 Task: Create new Company, with domain: 'nbcnewyork.com' and type: 'Reseller'. Add new contact for this company, with mail Id: 'Harsh.Thomas@nbcnewyork.com', First Name: Harsh, Last name:  Thomas, Job Title: 'IT Manager', Phone Number: '(801) 555-1238'. Change life cycle stage to  Lead and lead status to  Open. Logged in from softage.3@softage.net
Action: Mouse moved to (68, 66)
Screenshot: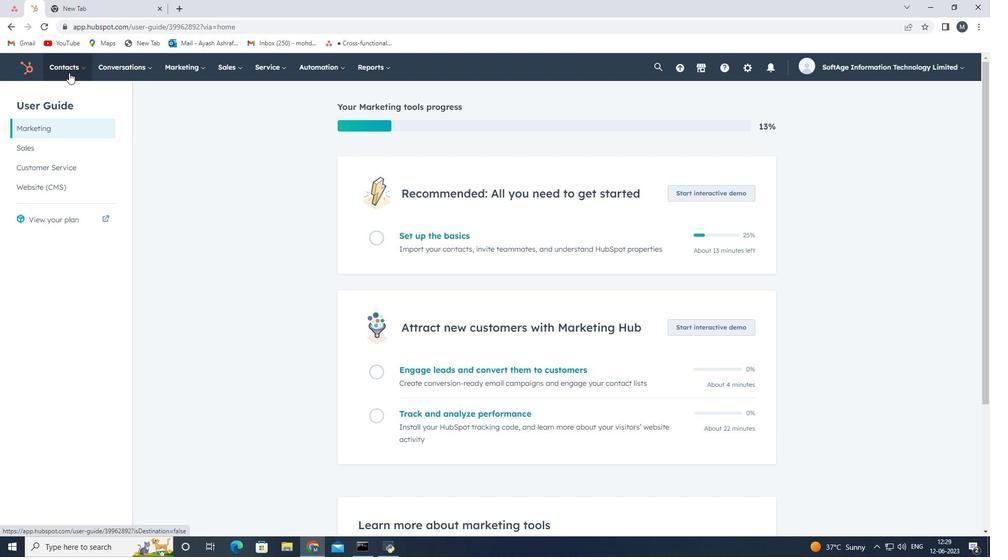 
Action: Mouse pressed left at (68, 66)
Screenshot: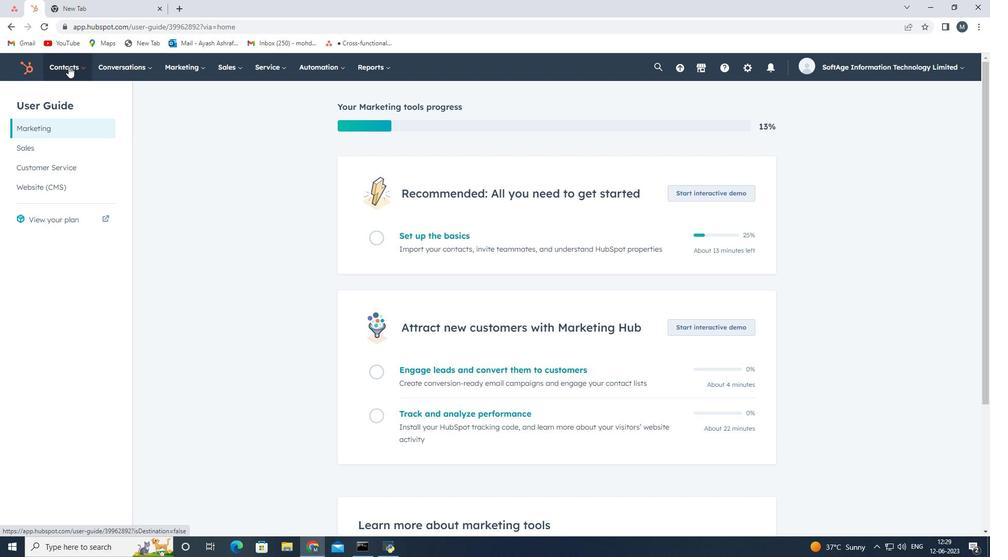 
Action: Mouse moved to (85, 111)
Screenshot: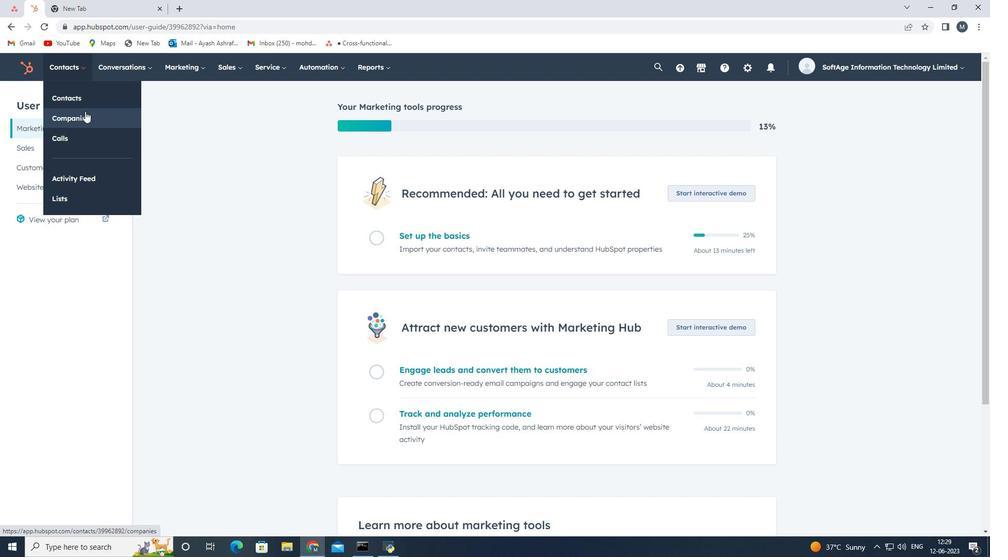 
Action: Mouse pressed left at (85, 111)
Screenshot: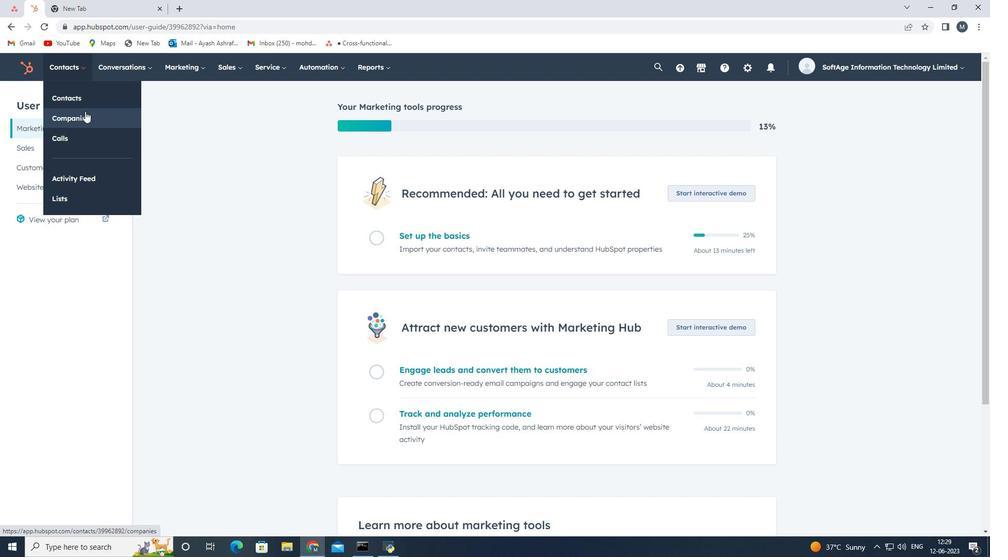 
Action: Mouse moved to (921, 100)
Screenshot: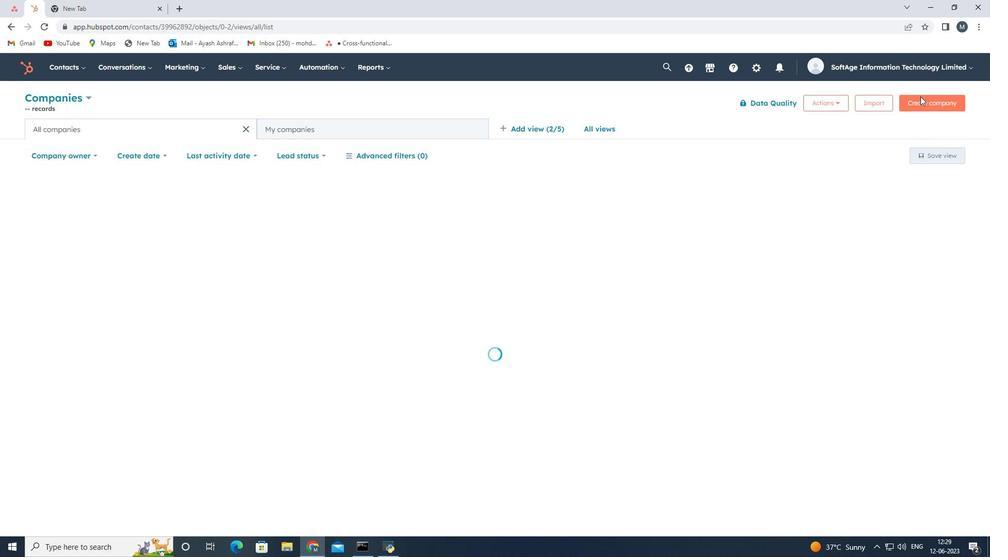 
Action: Mouse pressed left at (921, 100)
Screenshot: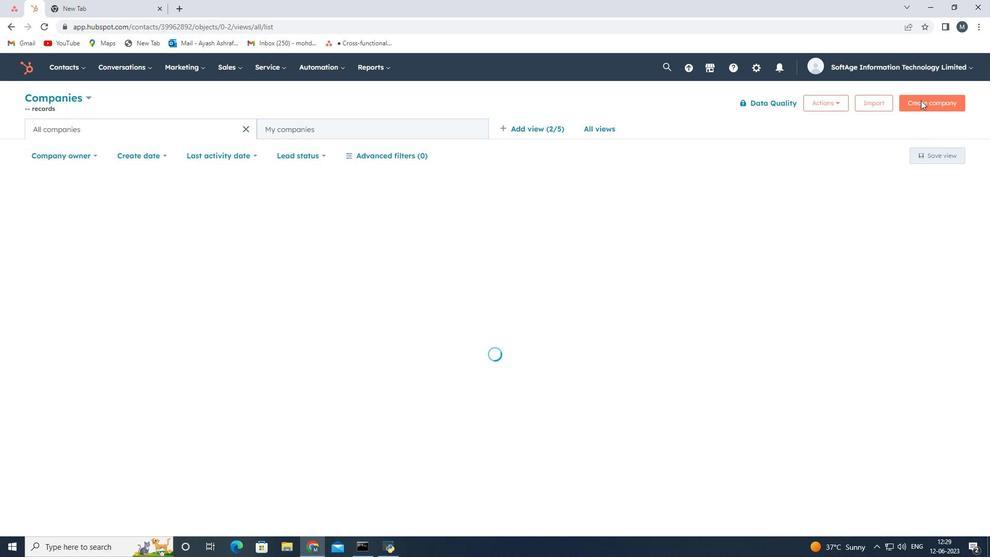 
Action: Mouse pressed left at (921, 100)
Screenshot: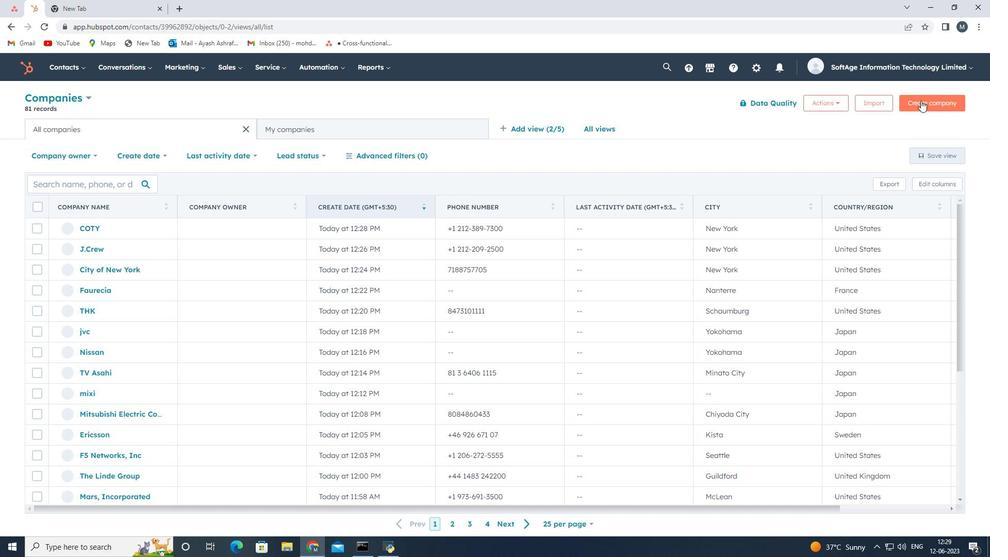 
Action: Mouse moved to (772, 151)
Screenshot: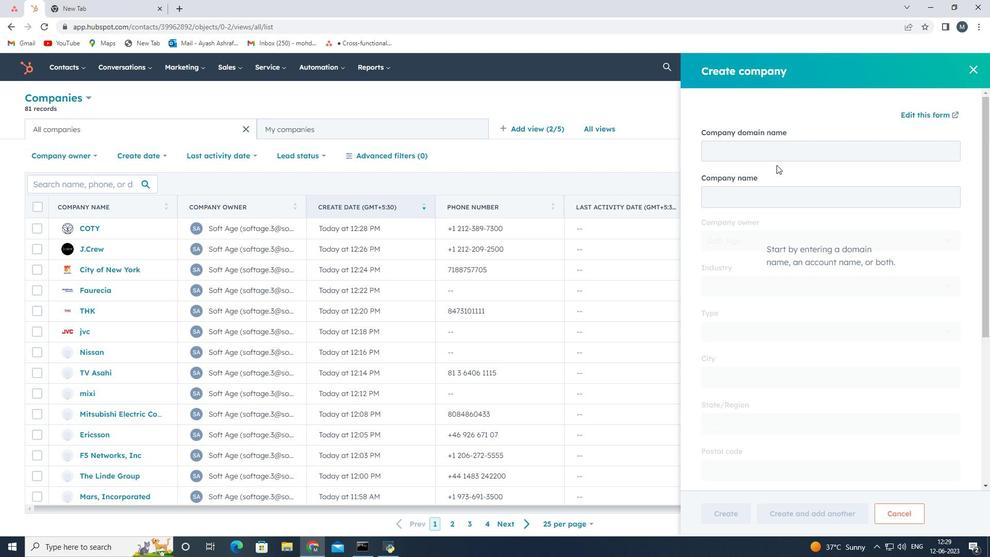 
Action: Mouse pressed left at (772, 151)
Screenshot: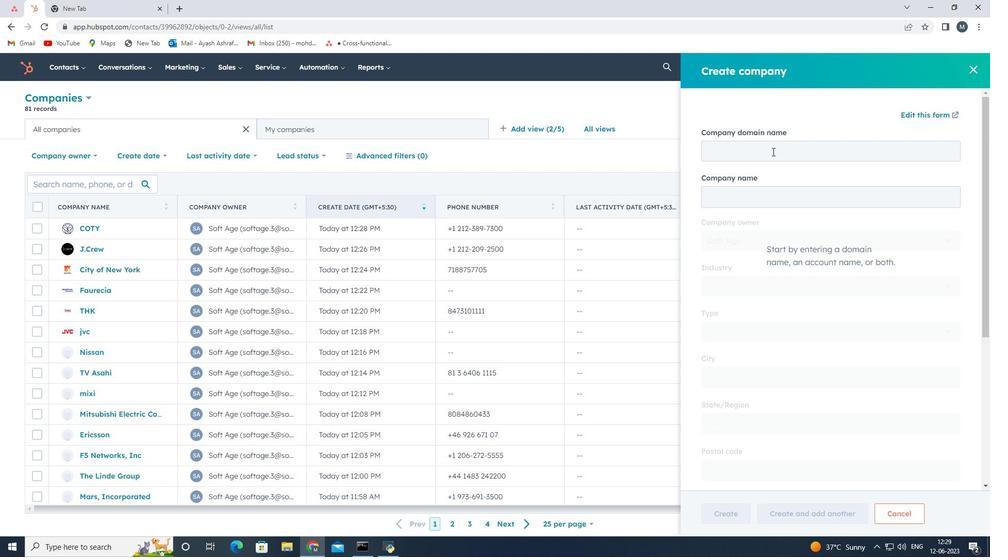 
Action: Key pressed nbcnewyork.com
Screenshot: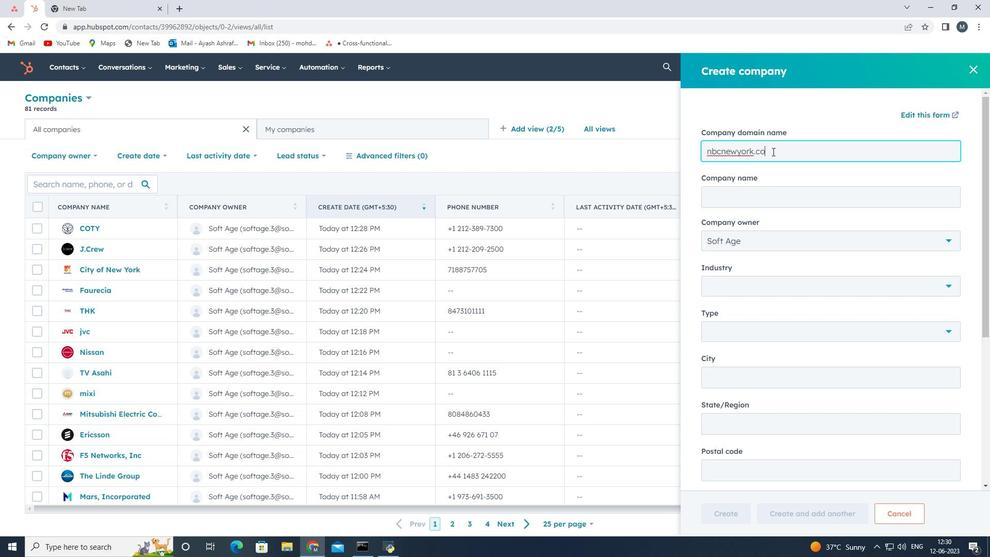 
Action: Mouse moved to (777, 327)
Screenshot: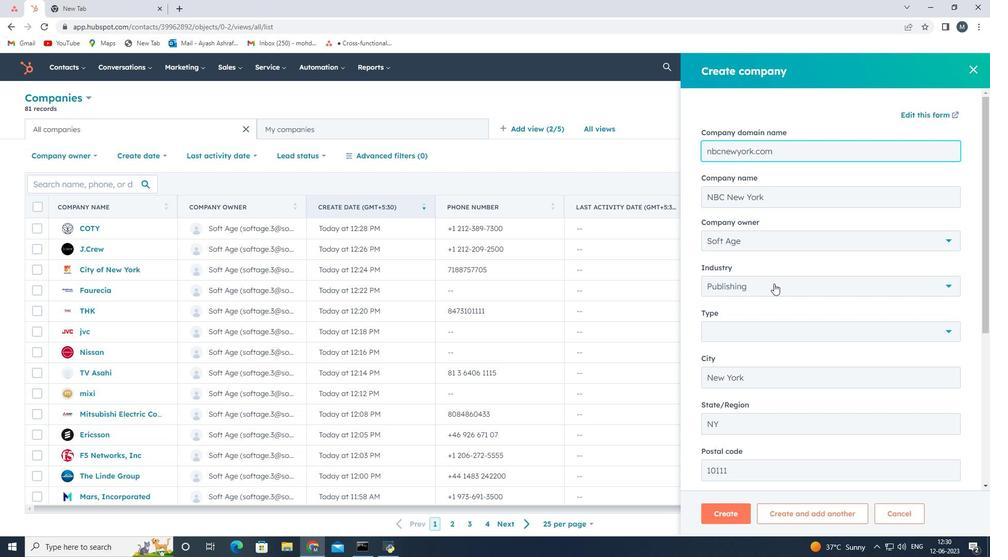 
Action: Mouse pressed left at (777, 327)
Screenshot: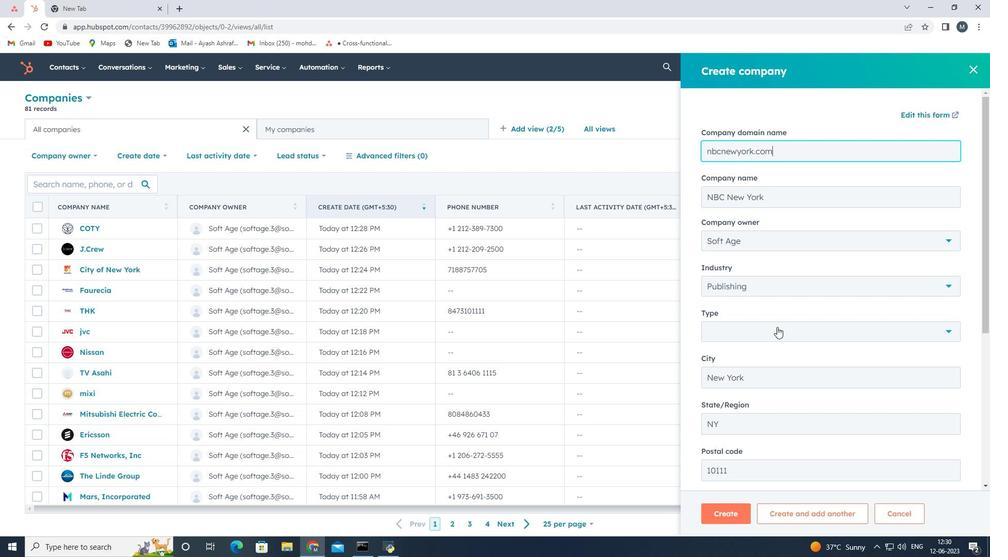 
Action: Mouse moved to (747, 412)
Screenshot: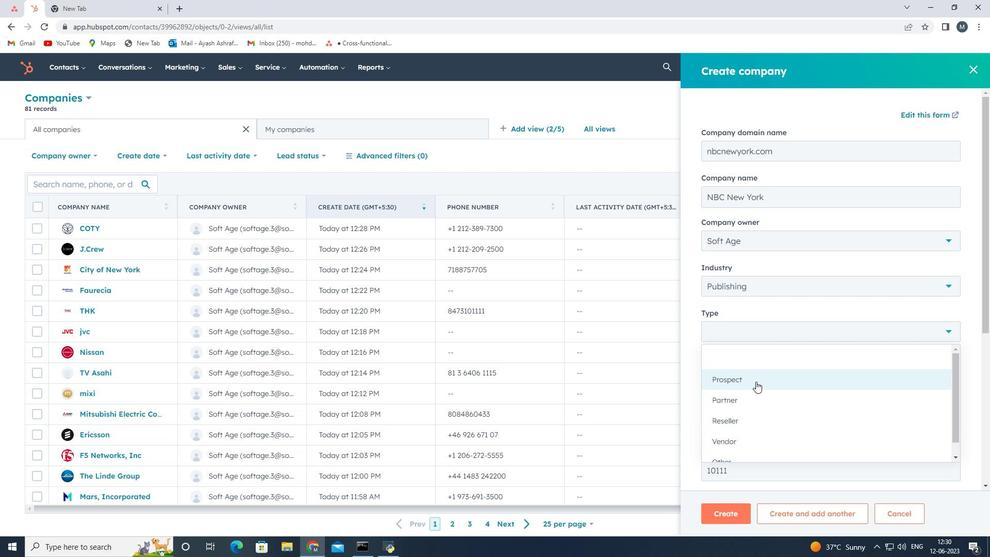 
Action: Mouse pressed left at (747, 412)
Screenshot: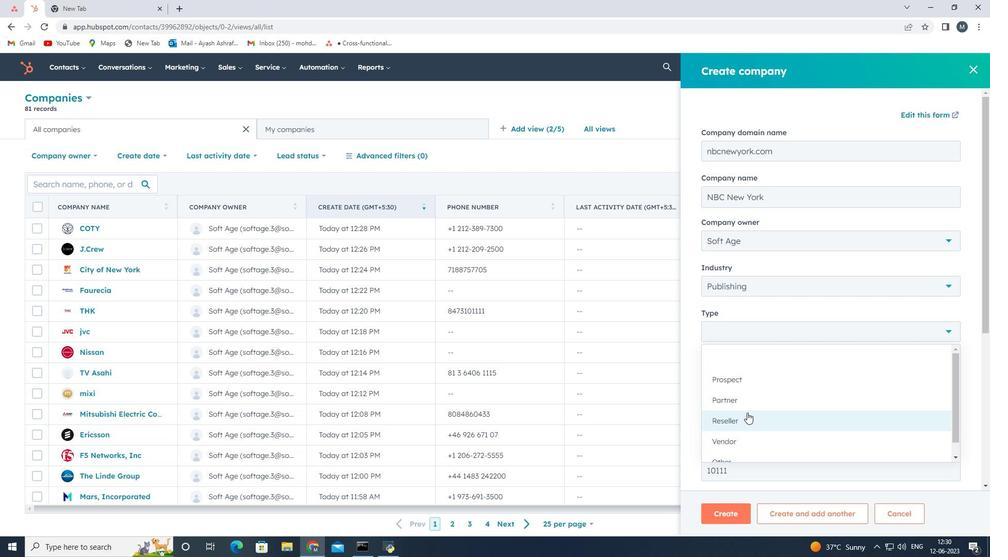 
Action: Mouse moved to (728, 399)
Screenshot: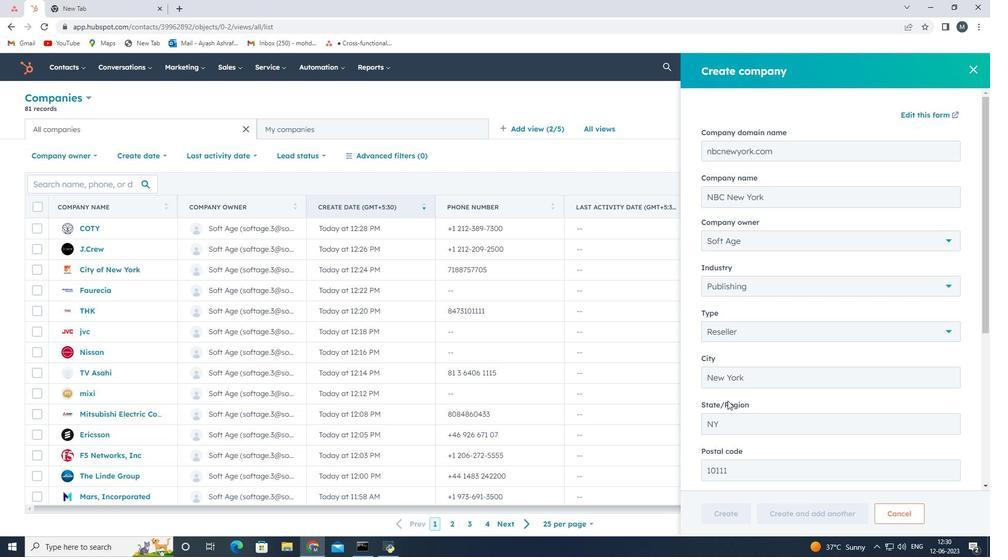 
Action: Mouse scrolled (728, 399) with delta (0, 0)
Screenshot: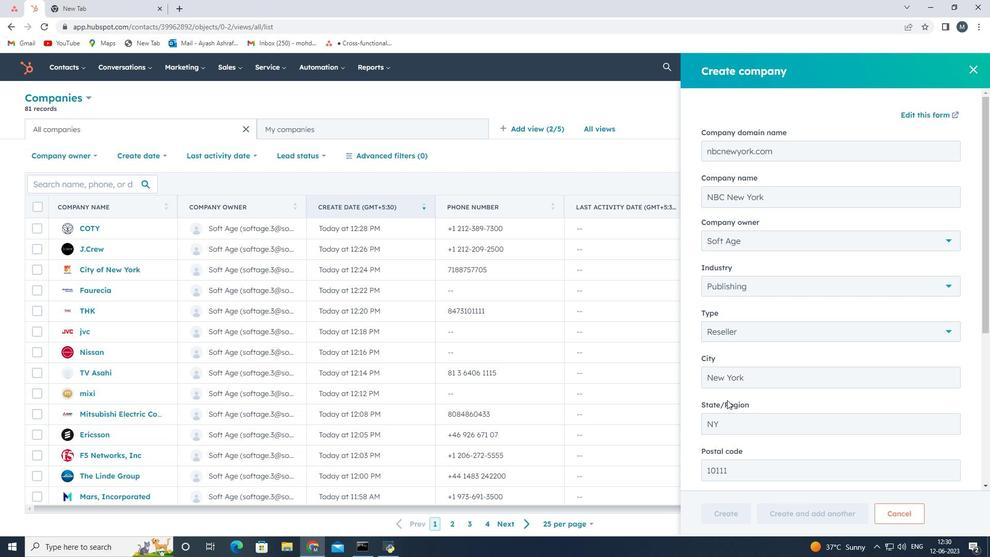 
Action: Mouse moved to (729, 400)
Screenshot: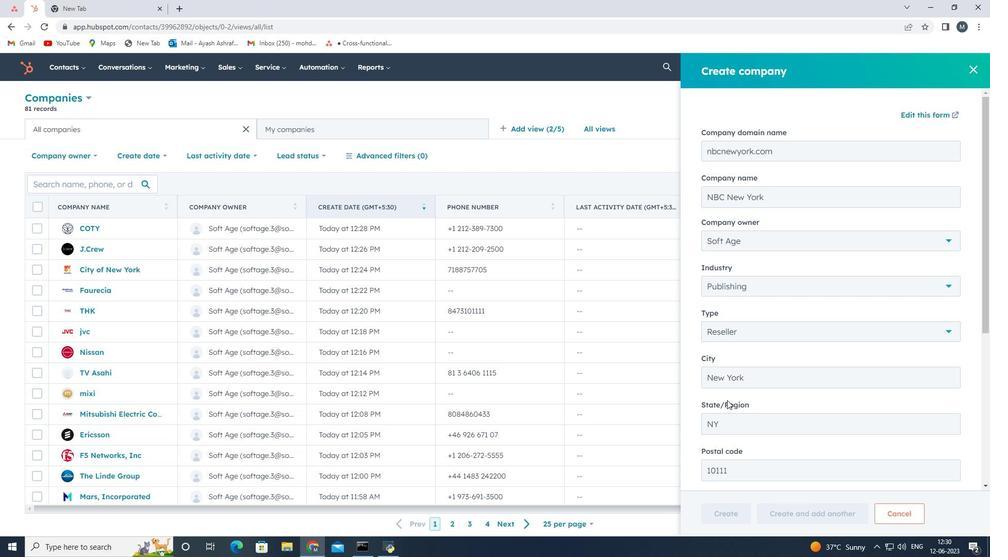 
Action: Mouse scrolled (729, 399) with delta (0, 0)
Screenshot: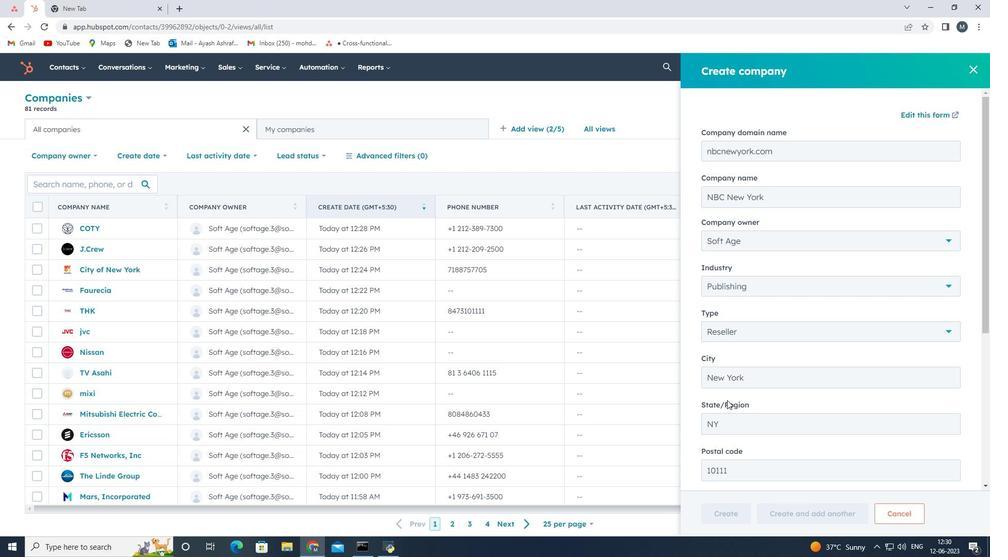 
Action: Mouse scrolled (729, 399) with delta (0, 0)
Screenshot: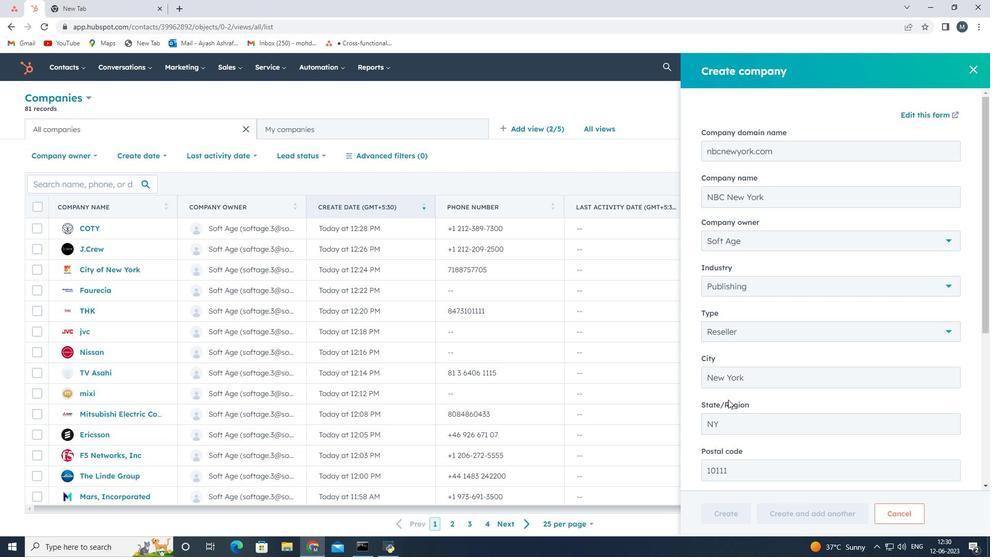 
Action: Mouse moved to (729, 400)
Screenshot: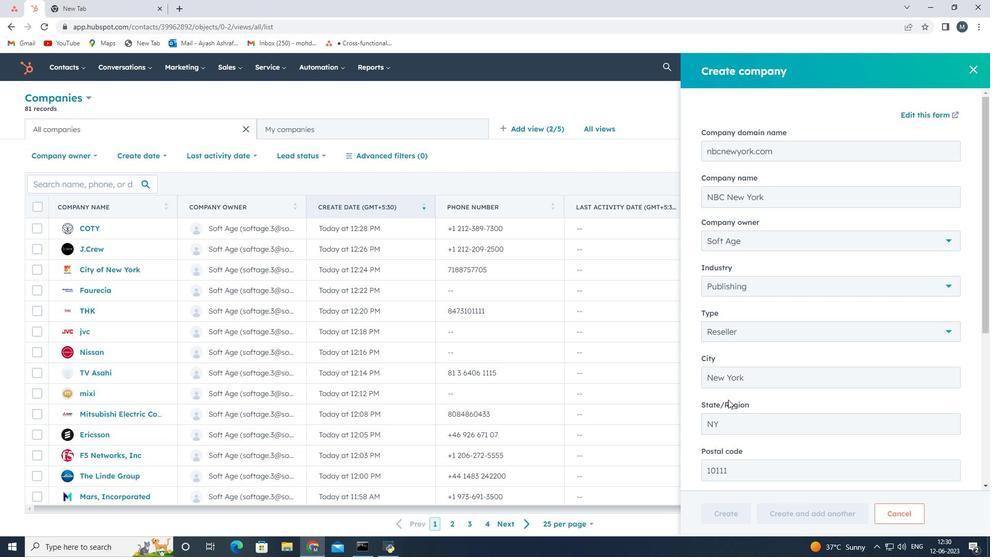 
Action: Mouse scrolled (729, 399) with delta (0, 0)
Screenshot: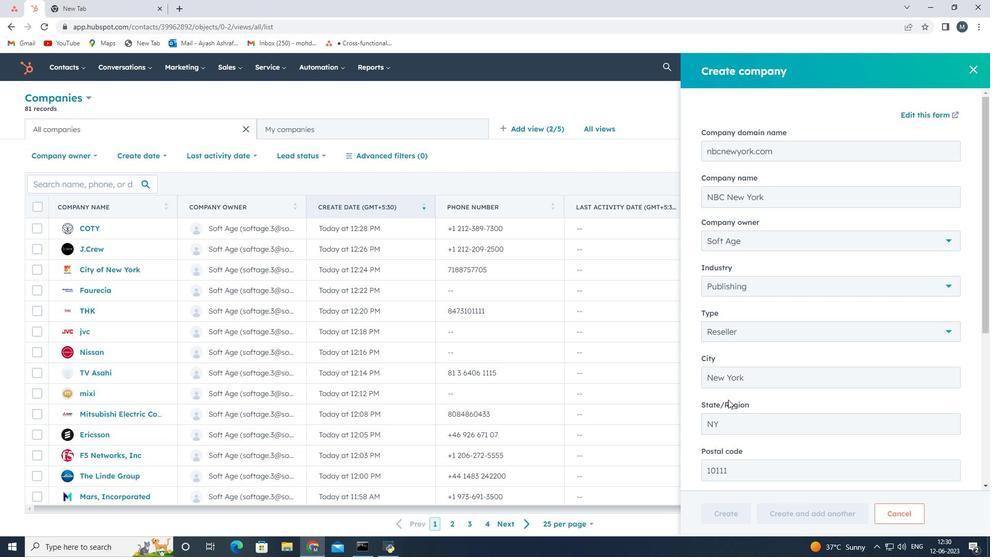 
Action: Mouse moved to (729, 520)
Screenshot: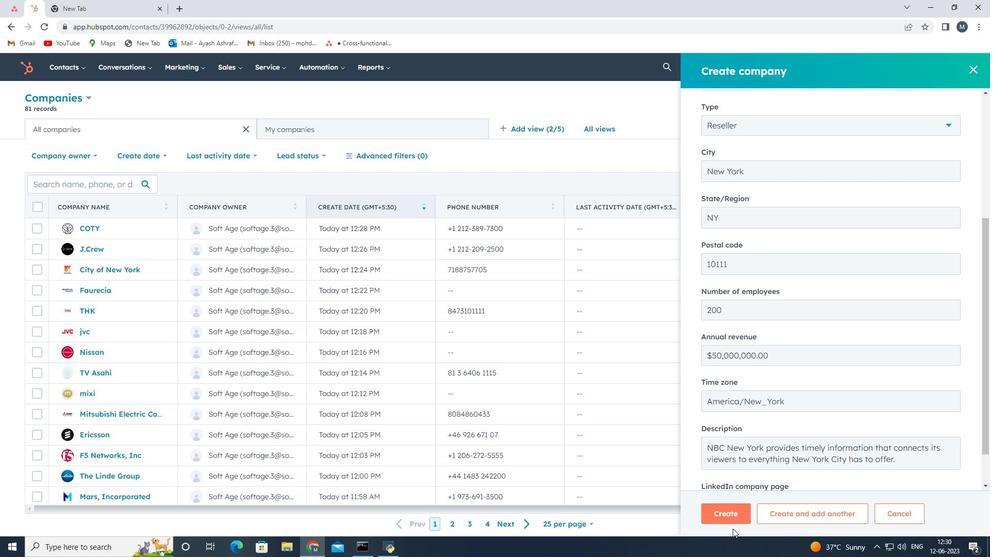 
Action: Mouse pressed left at (729, 520)
Screenshot: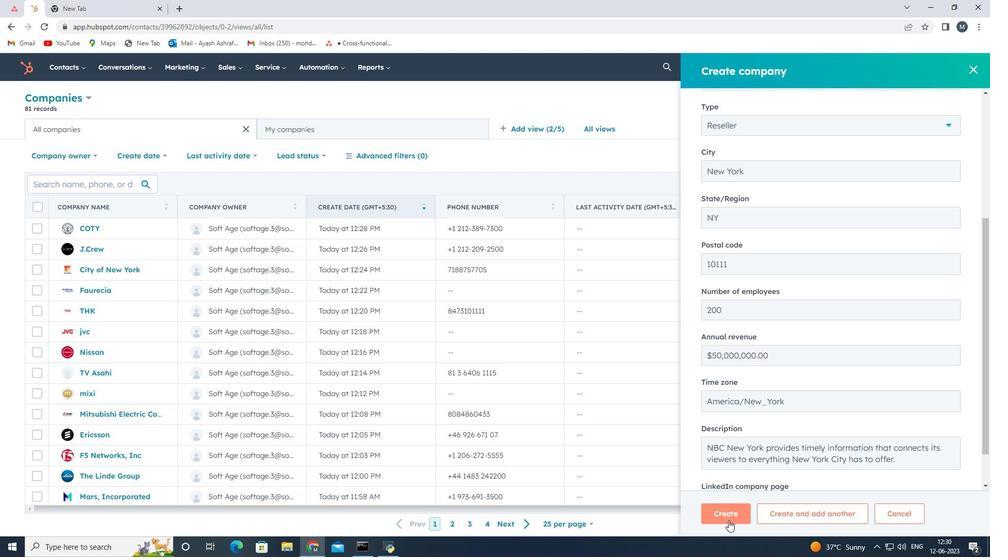 
Action: Mouse moved to (698, 351)
Screenshot: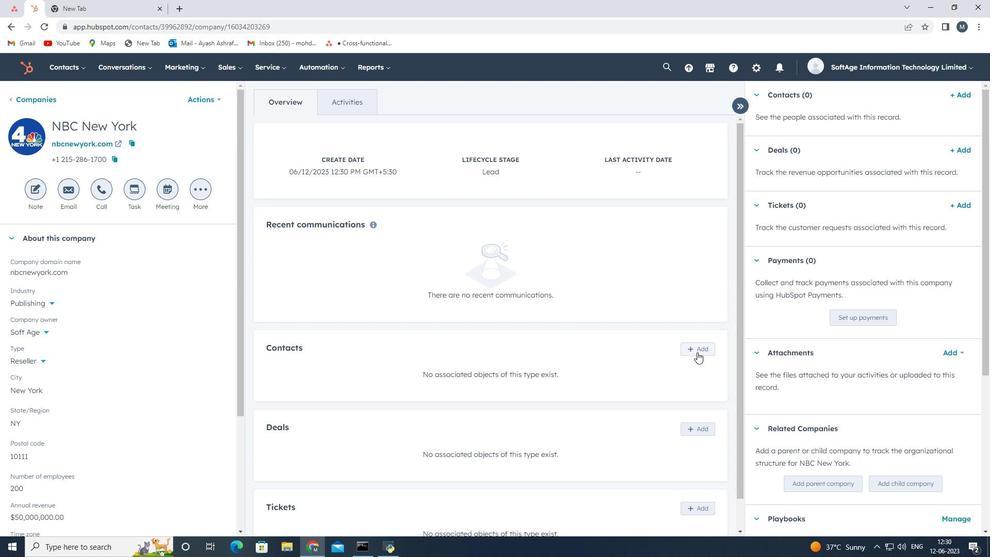 
Action: Mouse pressed left at (698, 351)
Screenshot: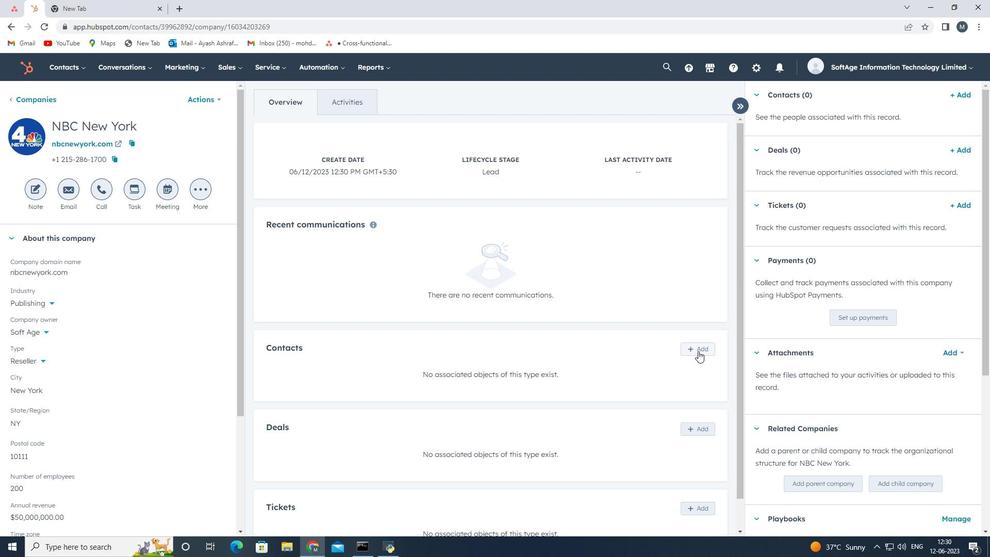 
Action: Mouse moved to (764, 116)
Screenshot: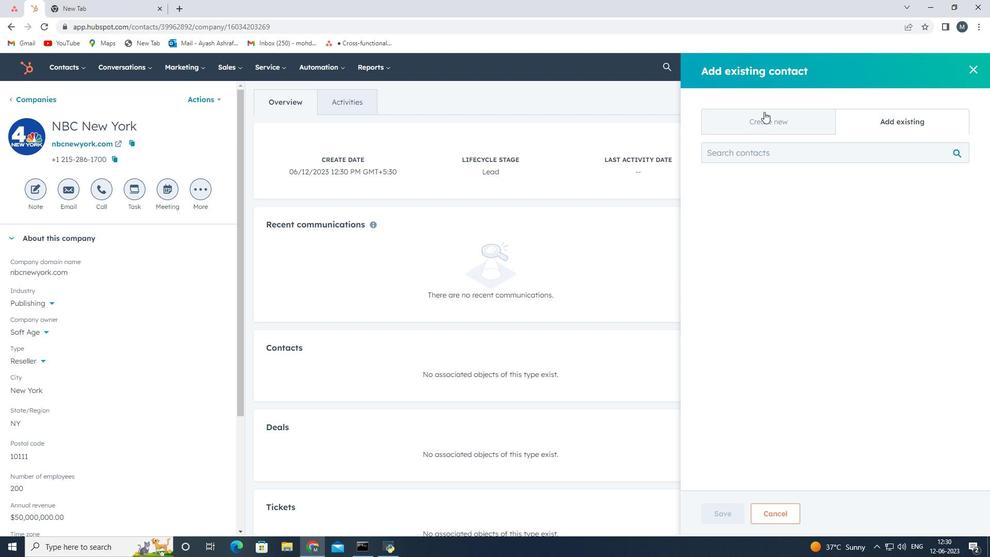 
Action: Mouse pressed left at (764, 116)
Screenshot: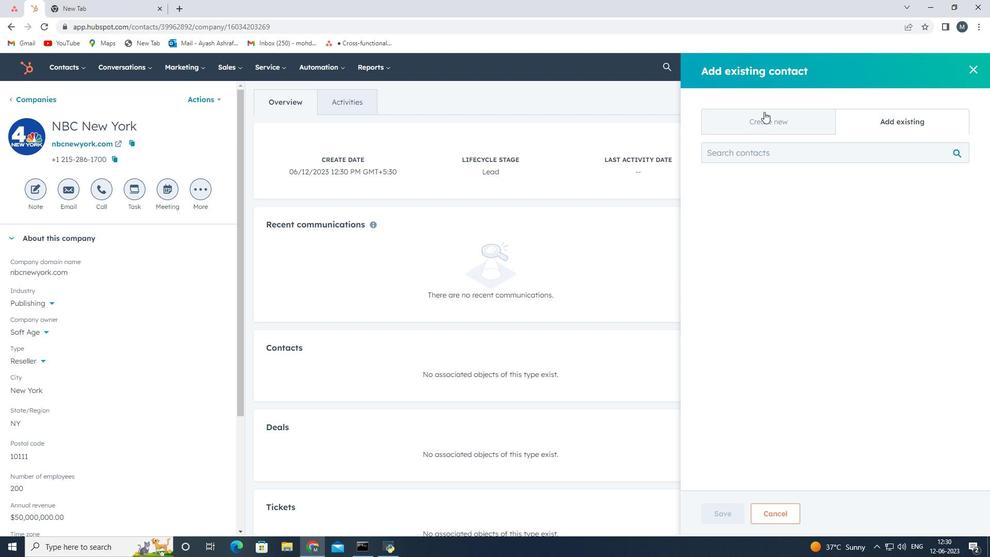 
Action: Mouse moved to (744, 187)
Screenshot: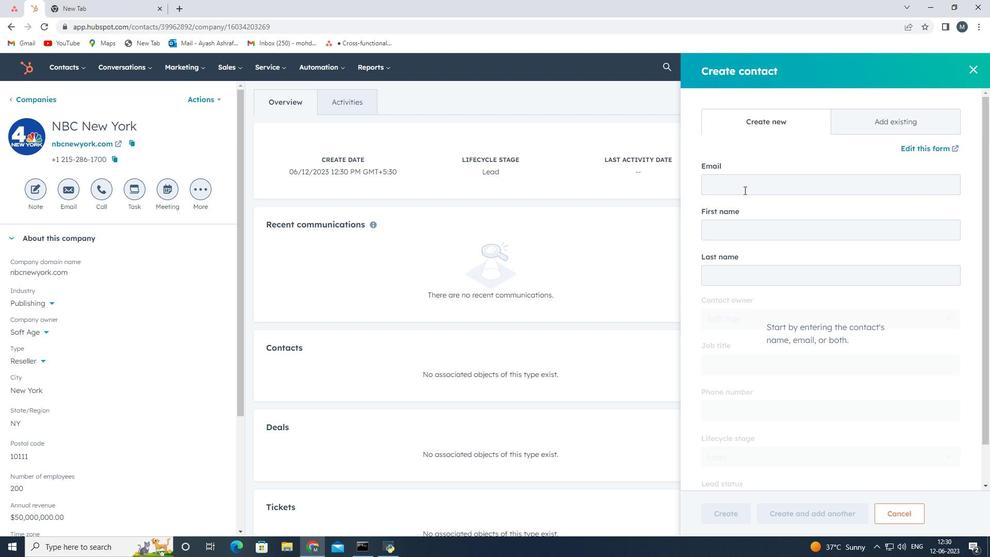 
Action: Mouse pressed left at (744, 187)
Screenshot: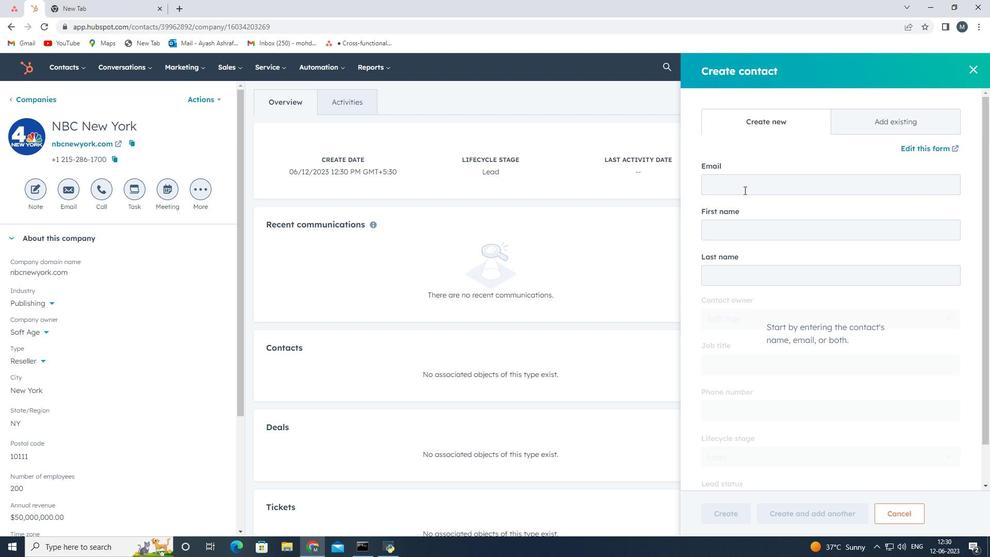 
Action: Key pressed <Key.shift><Key.shift><Key.shift><Key.shift><Key.shift><Key.shift><Key.shift><Key.shift><Key.shift><Key.shift><Key.shift><Key.shift><Key.shift><Key.shift><Key.shift><Key.shift><Key.shift><Key.shift><Key.shift><Key.shift><Key.shift><Key.shift>Harsh.<Key.shift>Thomas<Key.shift><Key.shift><Key.shift><Key.shift><Key.shift><Key.shift>@nbcnewyork.com
Screenshot: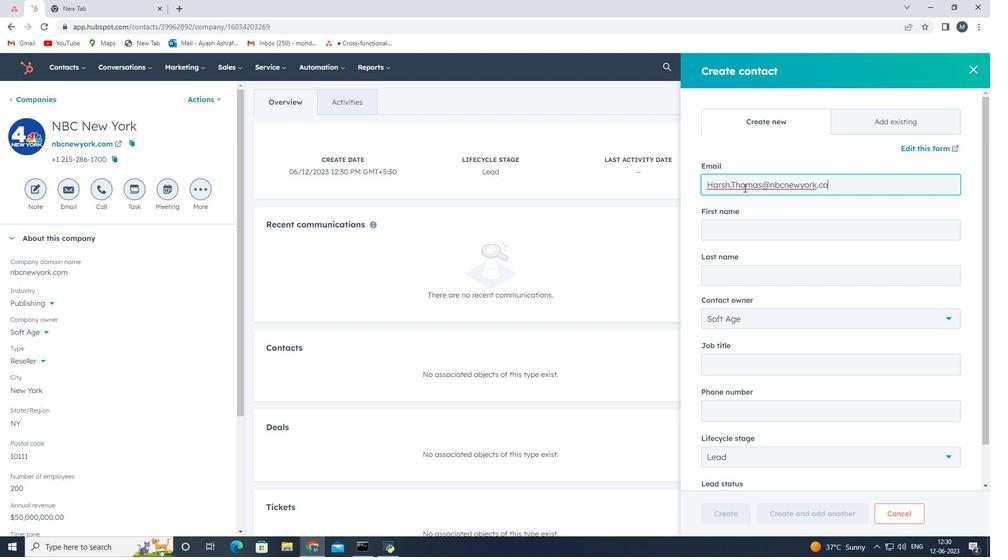 
Action: Mouse moved to (771, 230)
Screenshot: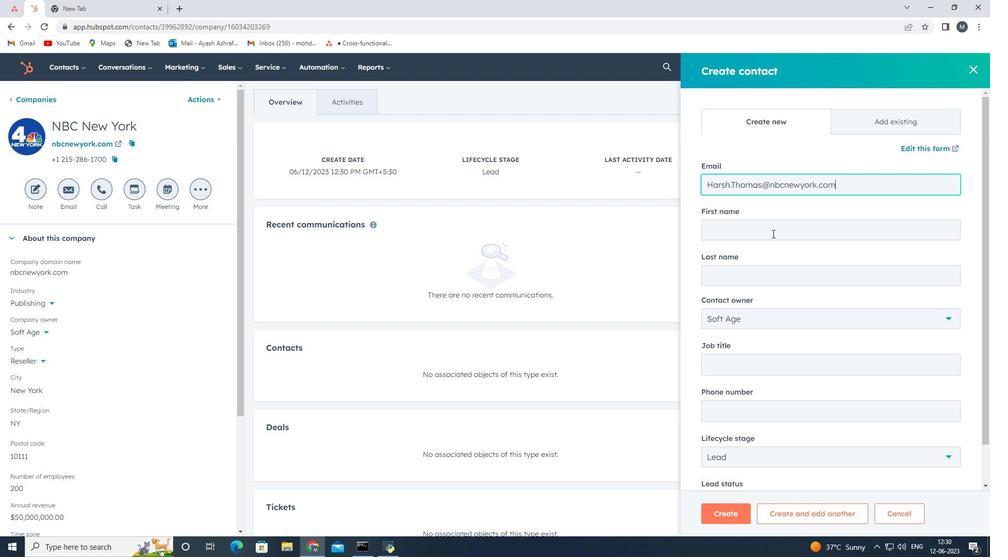 
Action: Mouse pressed left at (771, 230)
Screenshot: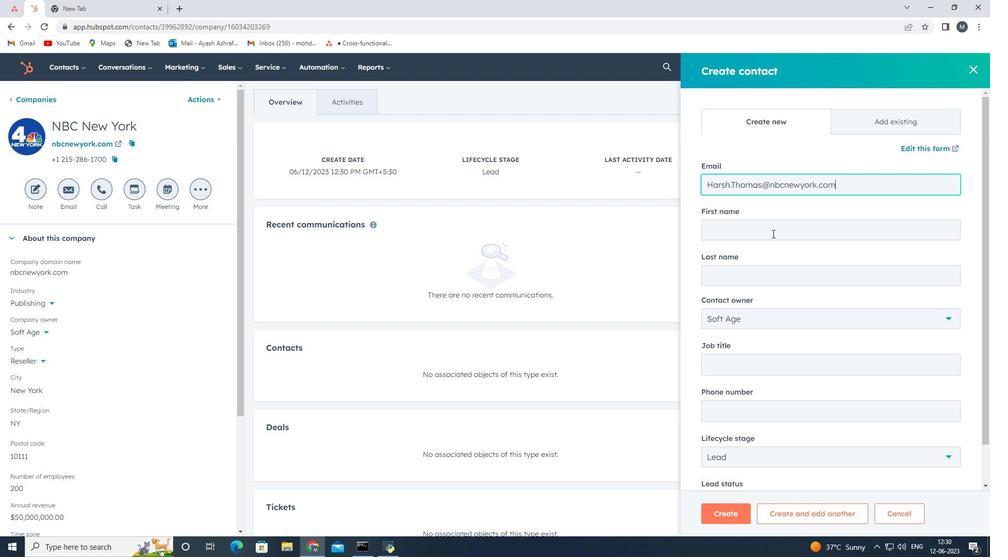 
Action: Mouse moved to (768, 230)
Screenshot: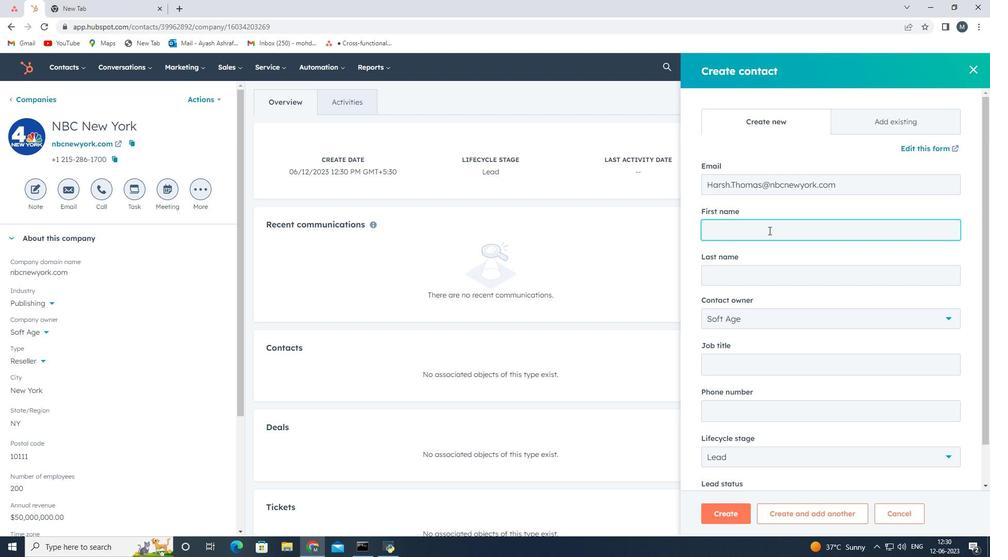 
Action: Key pressed <Key.shift><Key.shift><Key.shift><Key.shift><Key.shift><Key.shift><Key.shift><Key.shift><Key.shift><Key.shift><Key.shift><Key.shift><Key.shift><Key.shift><Key.shift><Key.shift><Key.shift><Key.shift><Key.shift><Key.shift><Key.shift><Key.shift><Key.shift><Key.shift><Key.shift><Key.shift><Key.shift><Key.shift><Key.shift><Key.shift><Key.shift><Key.shift><Key.shift><Key.shift><Key.shift><Key.shift><Key.shift><Key.shift>Har
Screenshot: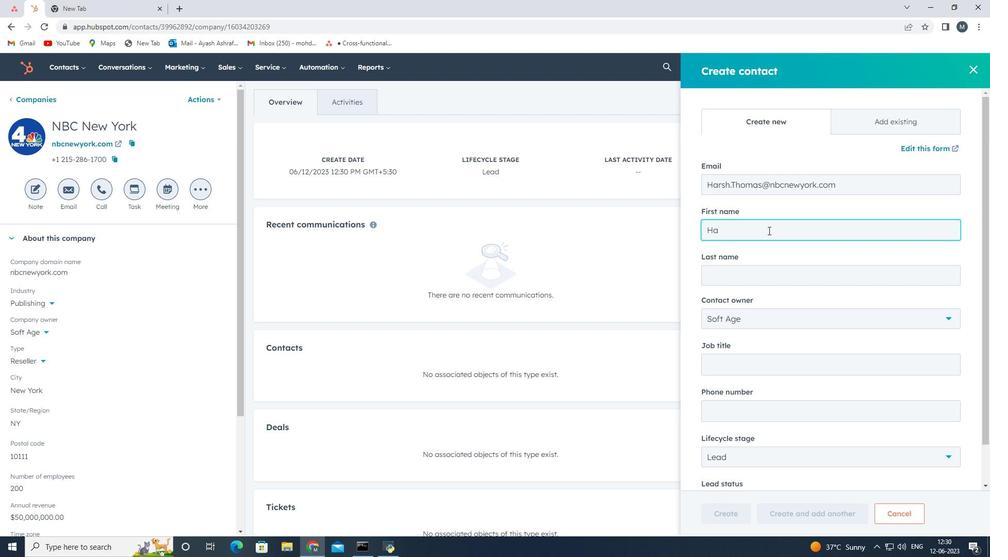 
Action: Mouse moved to (768, 230)
Screenshot: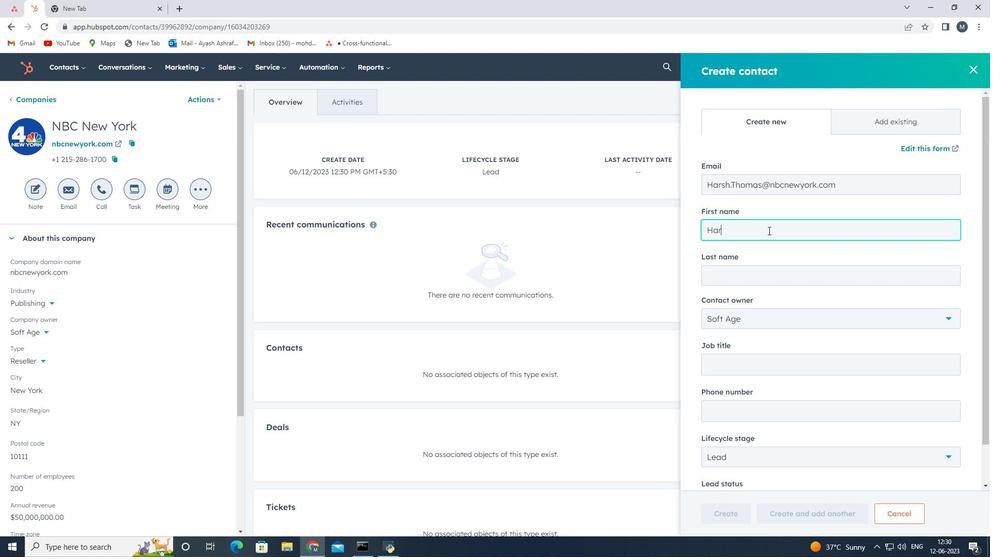 
Action: Key pressed sh
Screenshot: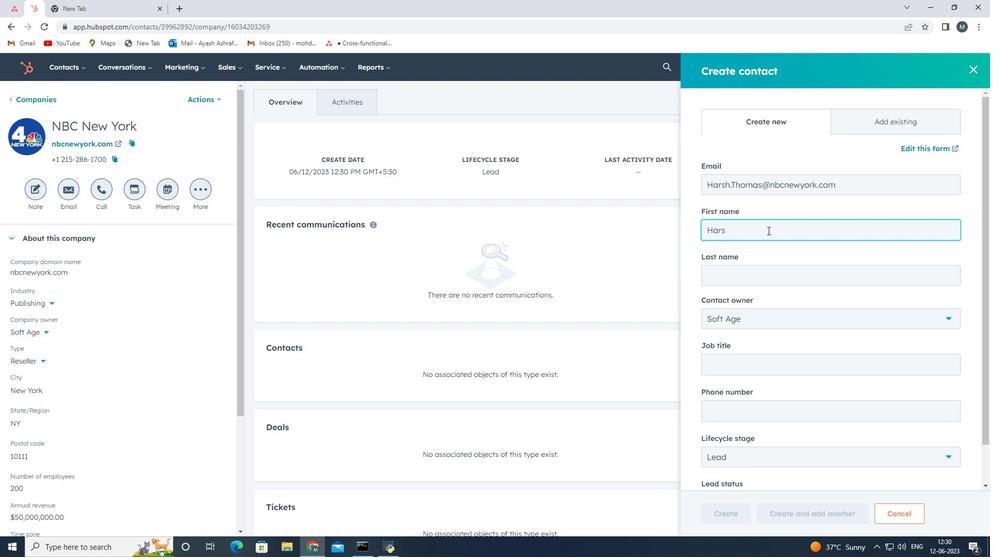 
Action: Mouse moved to (734, 272)
Screenshot: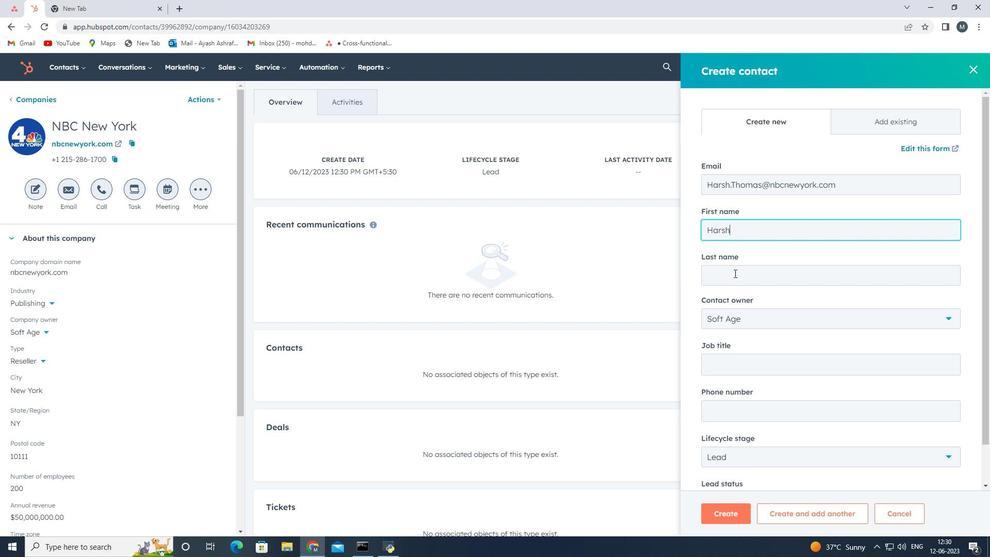 
Action: Mouse pressed left at (734, 272)
Screenshot: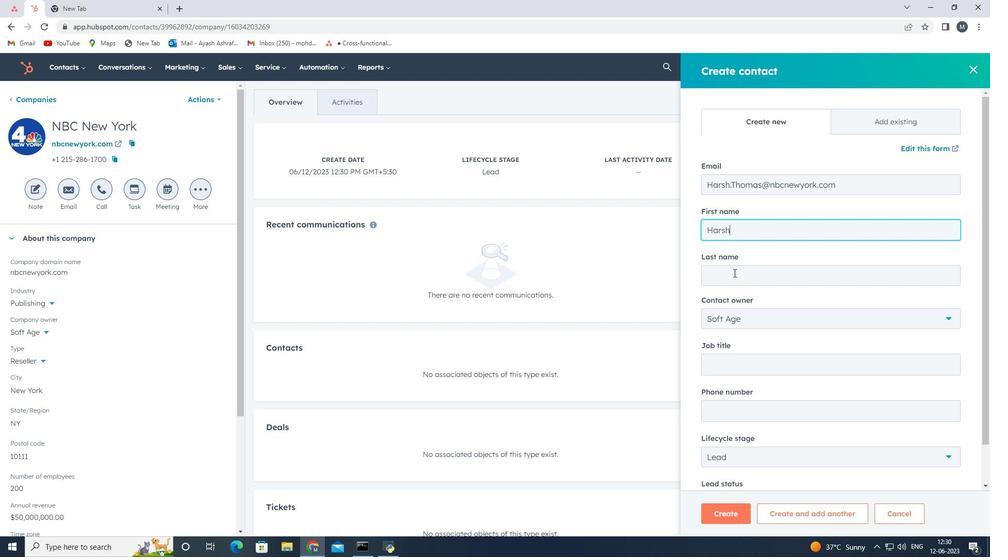 
Action: Key pressed <Key.shift>
Screenshot: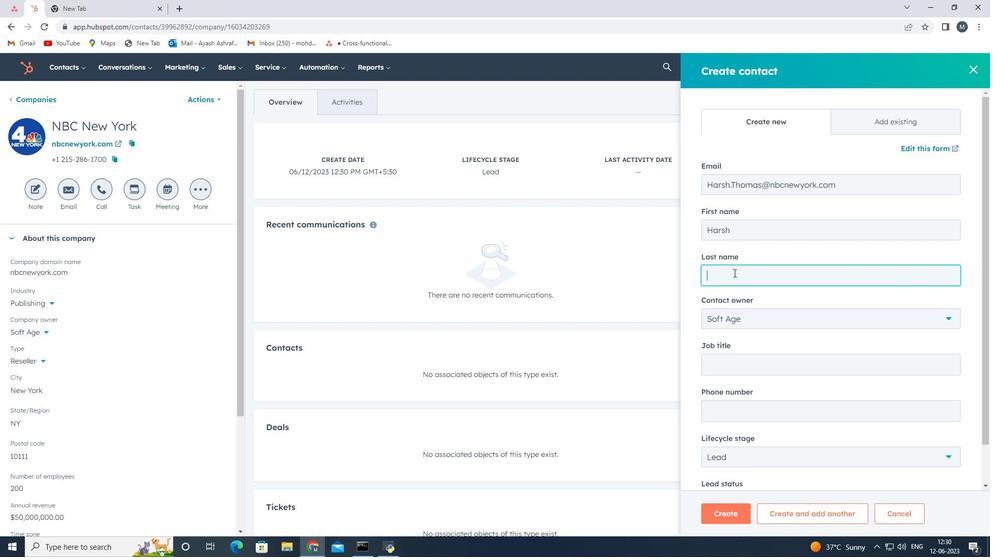 
Action: Mouse moved to (725, 263)
Screenshot: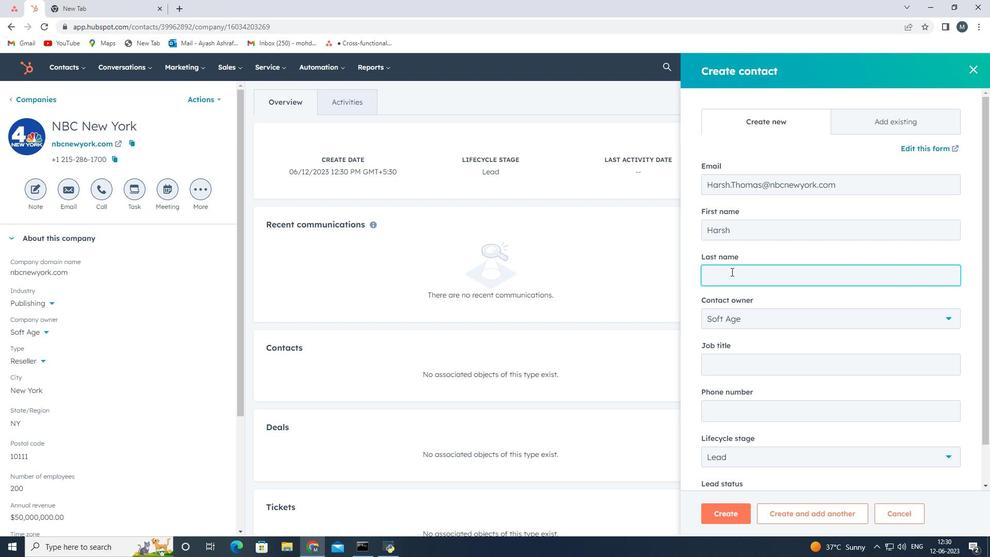 
Action: Key pressed <Key.shift><Key.shift><Key.shift><Key.shift><Key.shift><Key.shift><Key.shift><Key.shift><Key.shift><Key.shift><Key.shift><Key.shift><Key.shift><Key.shift><Key.shift><Key.shift><Key.shift>Thomas
Screenshot: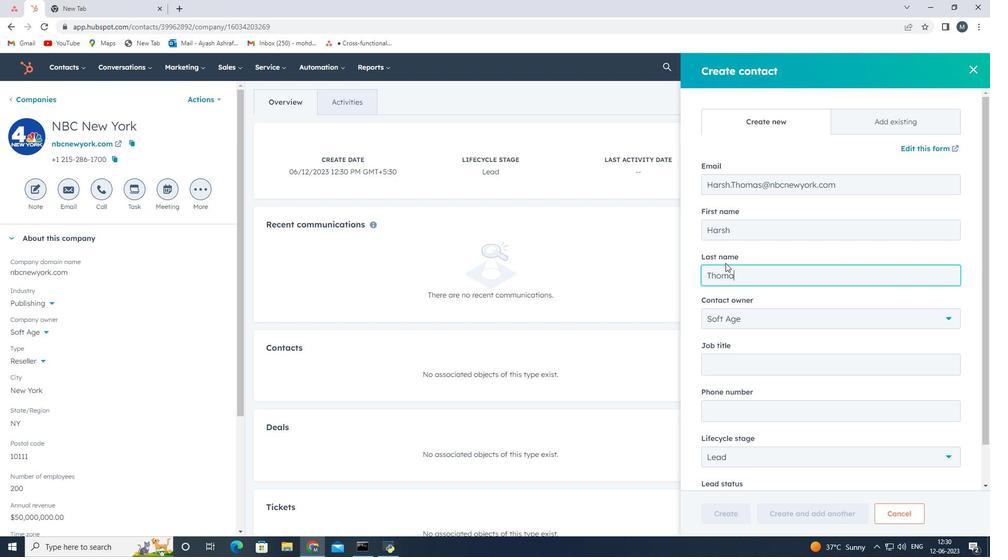 
Action: Mouse moved to (737, 368)
Screenshot: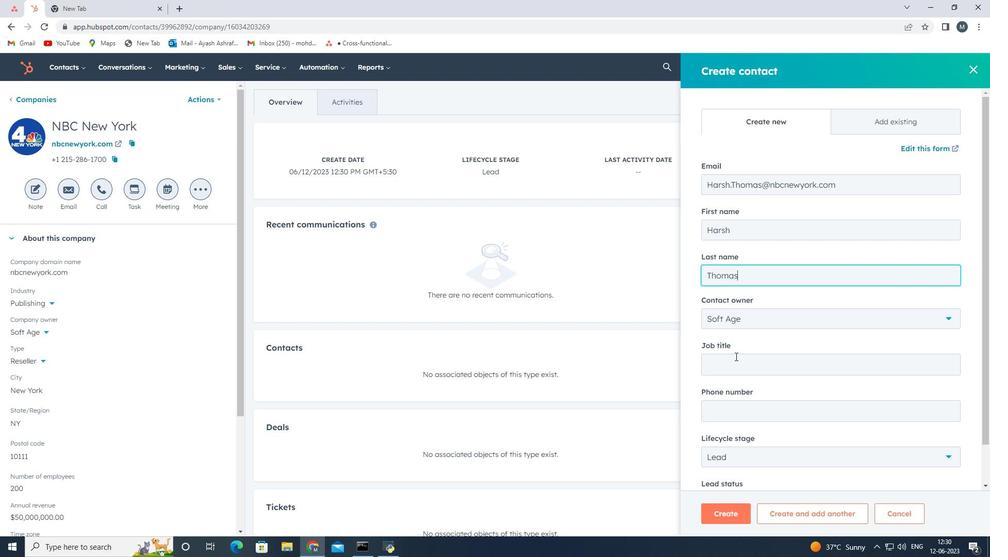 
Action: Mouse pressed left at (737, 368)
Screenshot: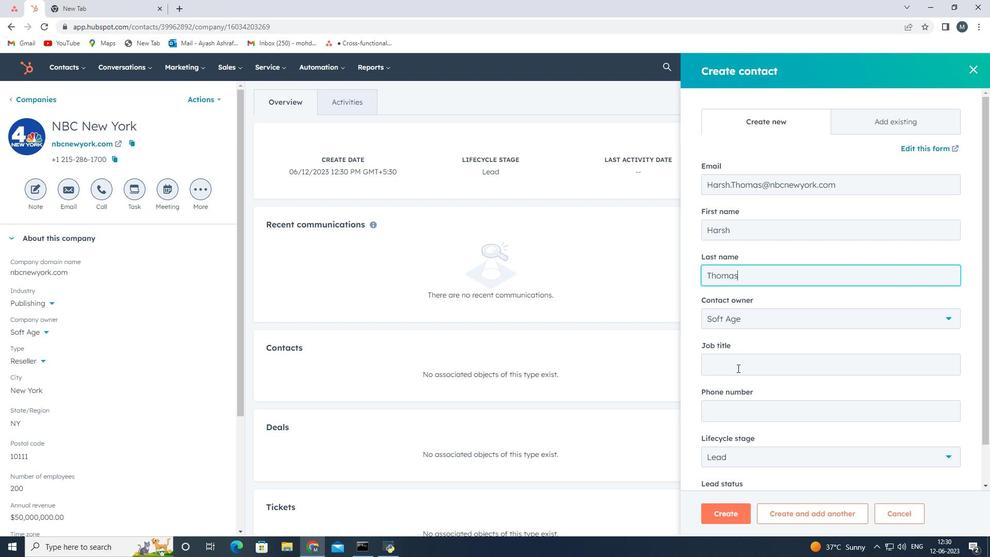 
Action: Key pressed <Key.shift><Key.shift><Key.shift><Key.shift><Key.shift><Key.shift><Key.shift><Key.shift><Key.shift><Key.shift><Key.shift><Key.shift><Key.shift><Key.shift><Key.shift><Key.shift><Key.shift><Key.shift><Key.shift><Key.shift><Key.shift><Key.shift><Key.shift><Key.shift><Key.shift><Key.shift><Key.shift><Key.shift><Key.shift><Key.shift><Key.shift><Key.shift><Key.shift><Key.shift><Key.shift><Key.shift><Key.shift><Key.shift><Key.shift><Key.shift><Key.shift><Key.shift><Key.shift><Key.shift><Key.shift><Key.shift><Key.shift>It<Key.space><Key.shift>Manager
Screenshot: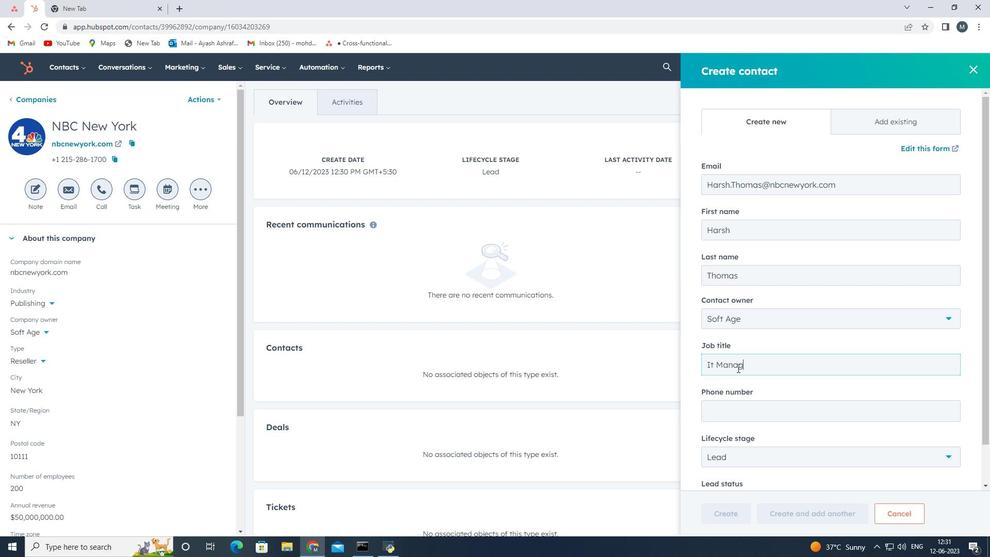 
Action: Mouse moved to (716, 360)
Screenshot: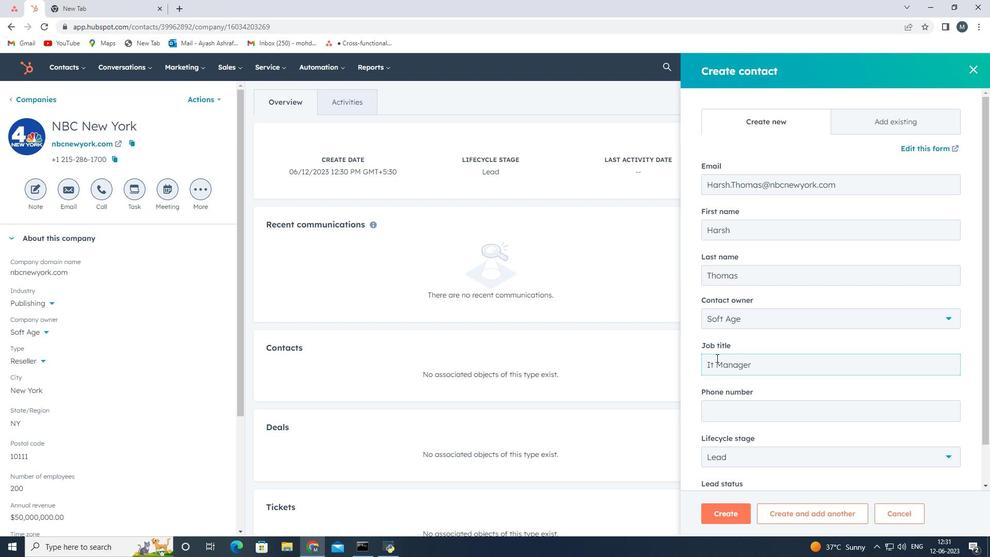 
Action: Mouse pressed left at (716, 360)
Screenshot: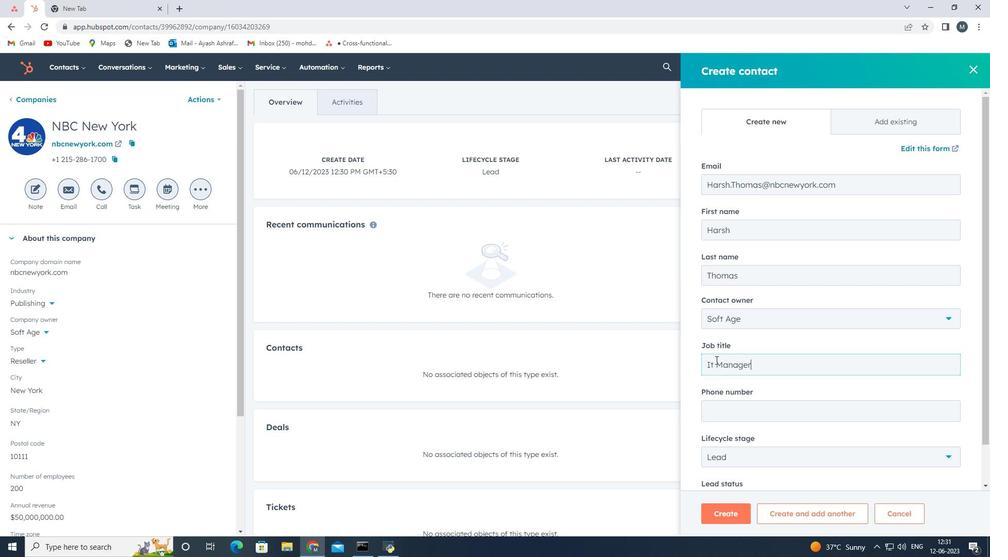 
Action: Mouse moved to (713, 361)
Screenshot: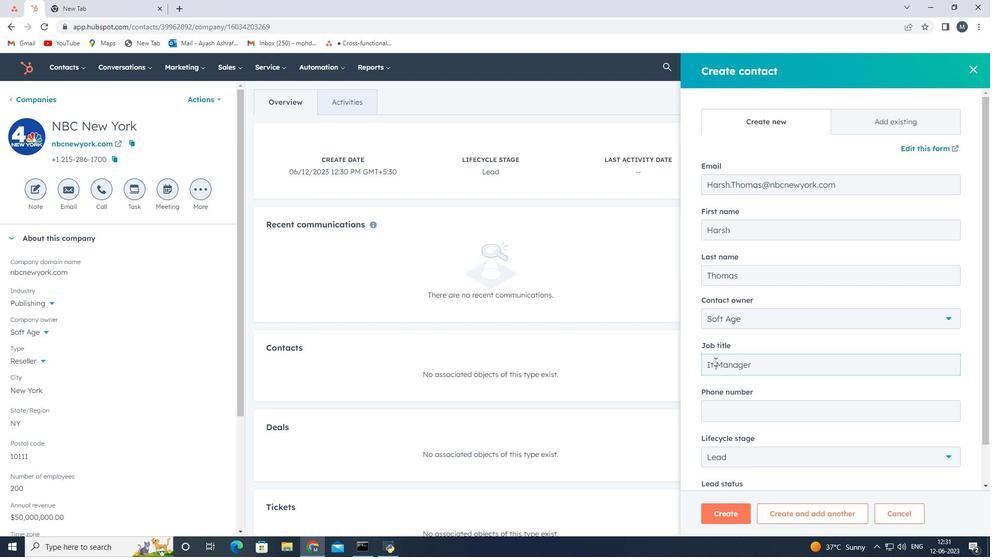 
Action: Key pressed <Key.backspace><Key.backspace><Key.shift>T<Key.space>
Screenshot: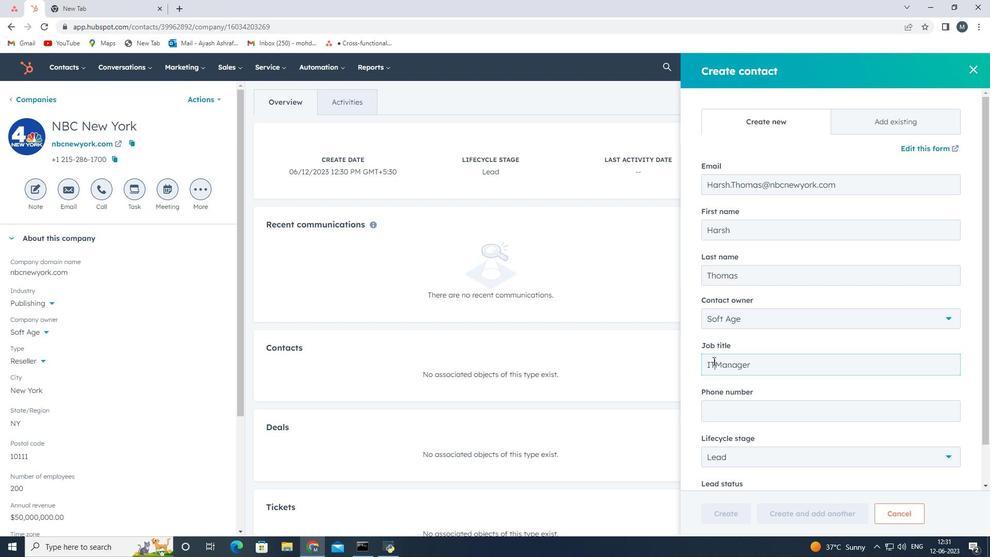 
Action: Mouse moved to (768, 412)
Screenshot: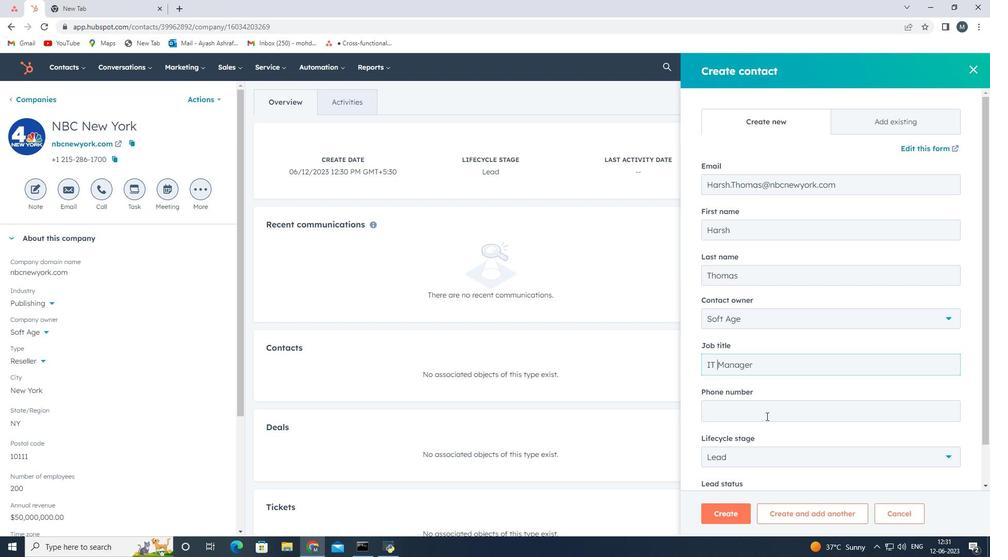 
Action: Mouse pressed left at (768, 412)
Screenshot: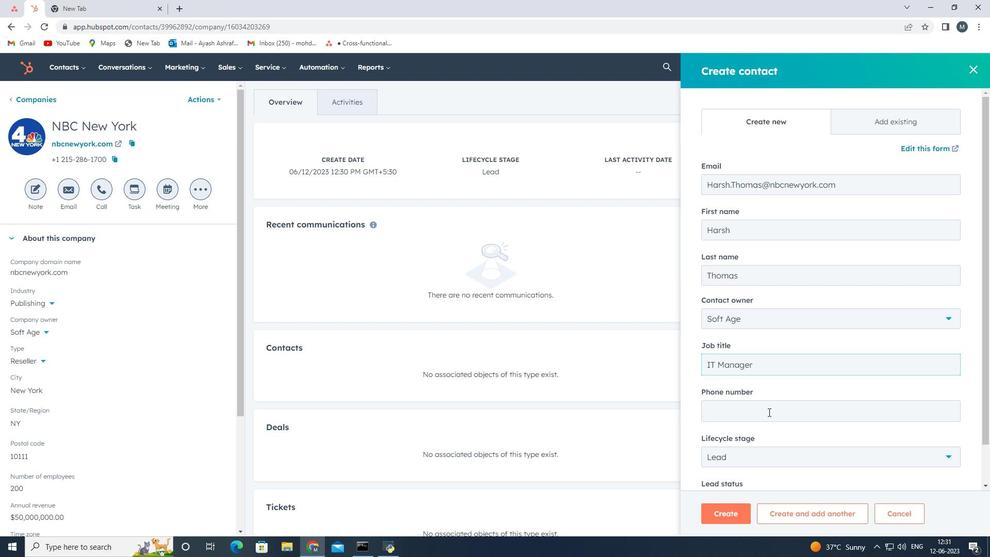 
Action: Key pressed 8015551238
Screenshot: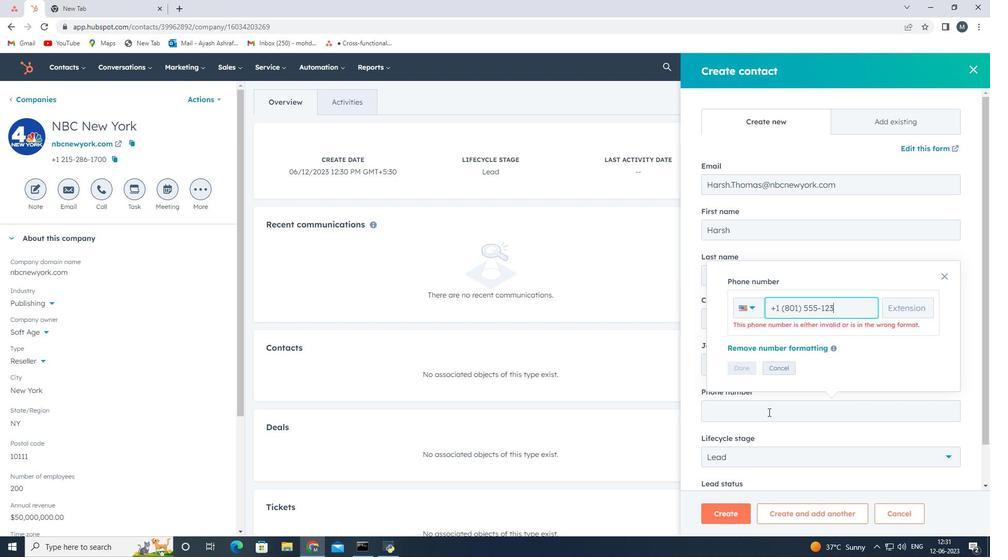 
Action: Mouse moved to (746, 368)
Screenshot: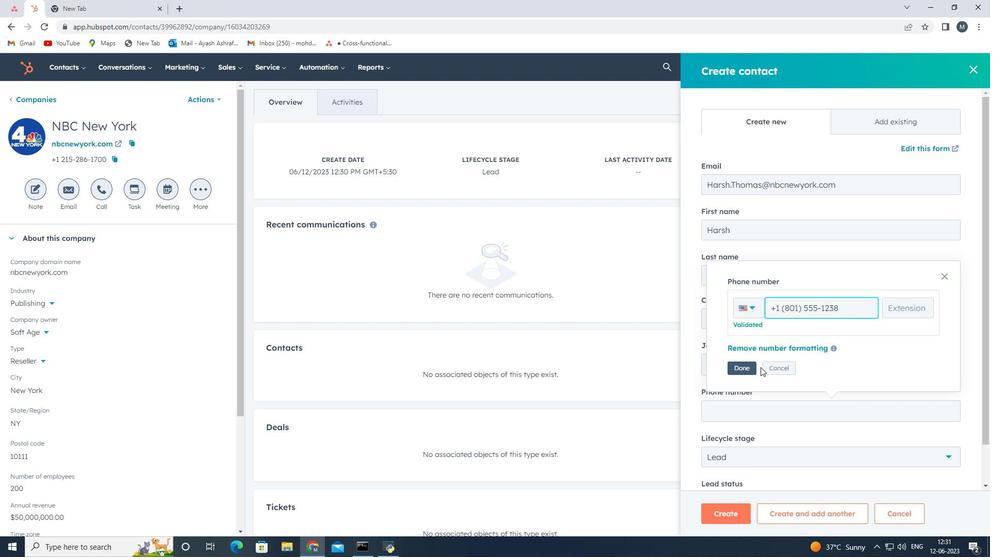 
Action: Mouse pressed left at (746, 368)
Screenshot: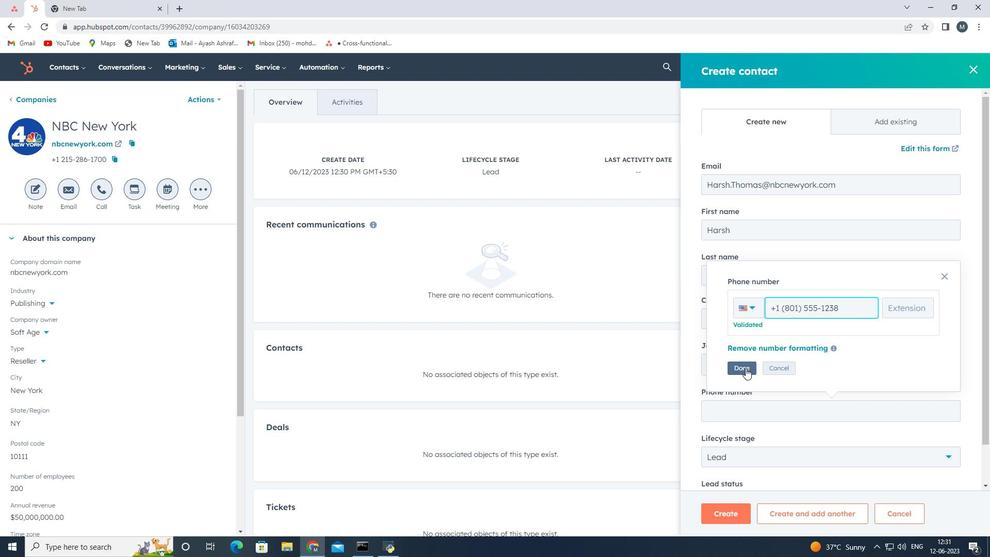 
Action: Mouse moved to (752, 392)
Screenshot: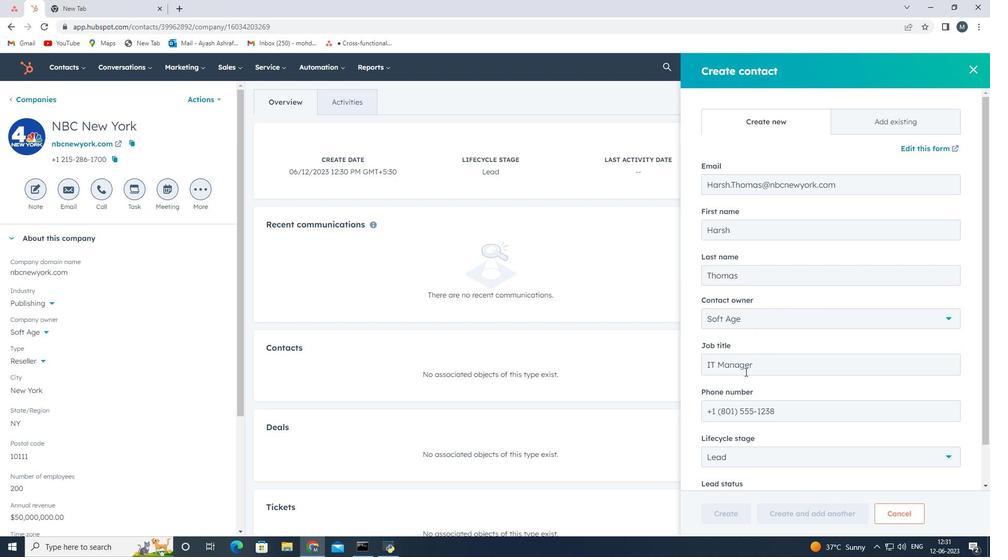 
Action: Mouse scrolled (750, 387) with delta (0, 0)
Screenshot: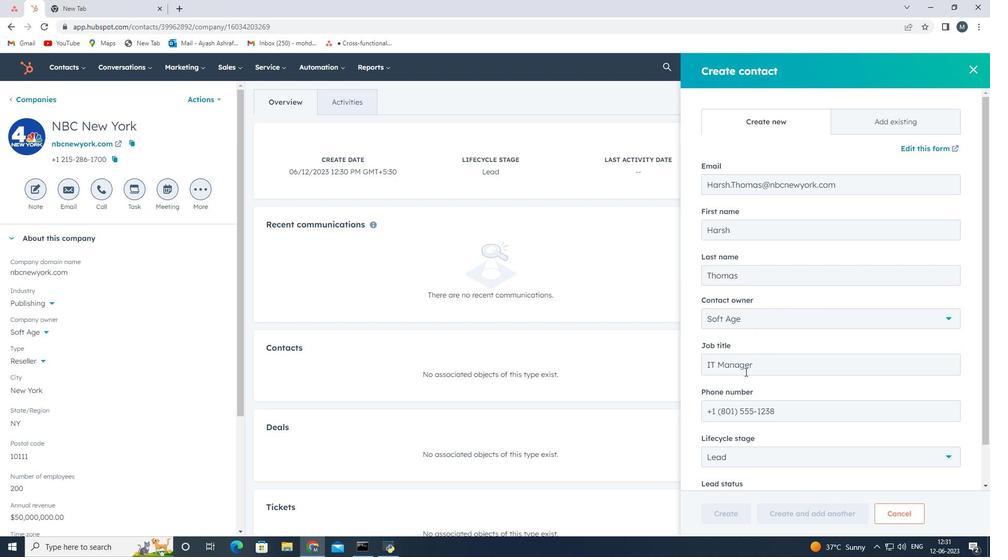 
Action: Mouse moved to (753, 399)
Screenshot: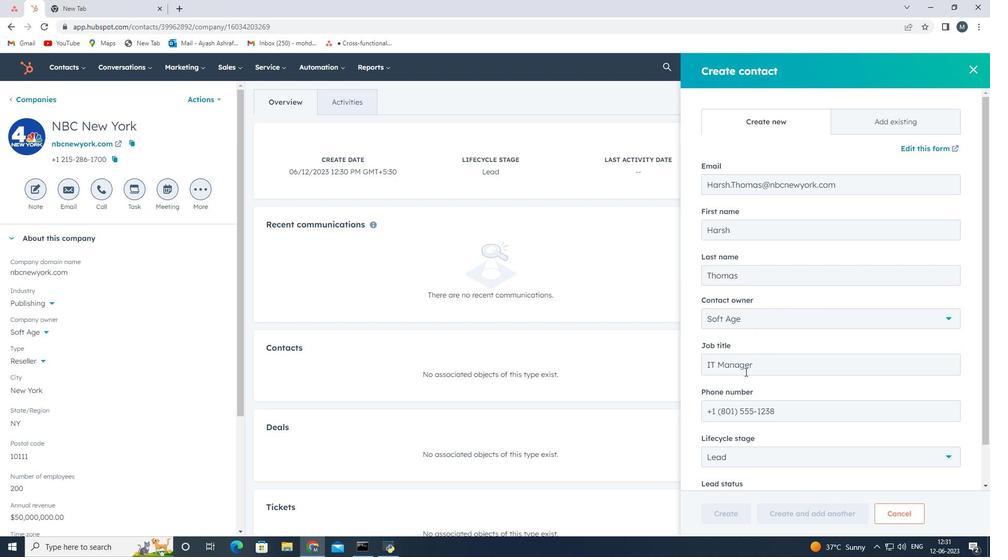 
Action: Mouse scrolled (753, 398) with delta (0, 0)
Screenshot: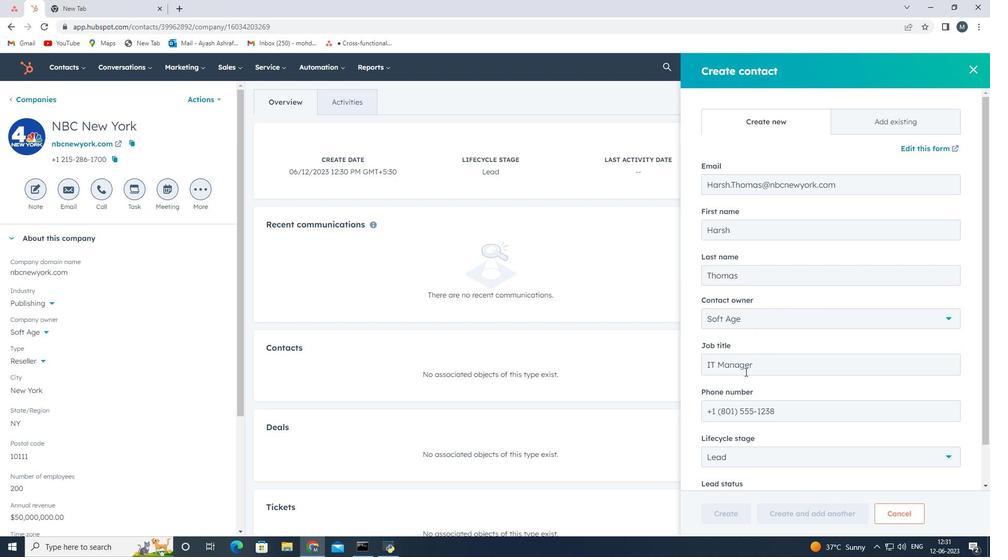 
Action: Mouse moved to (755, 409)
Screenshot: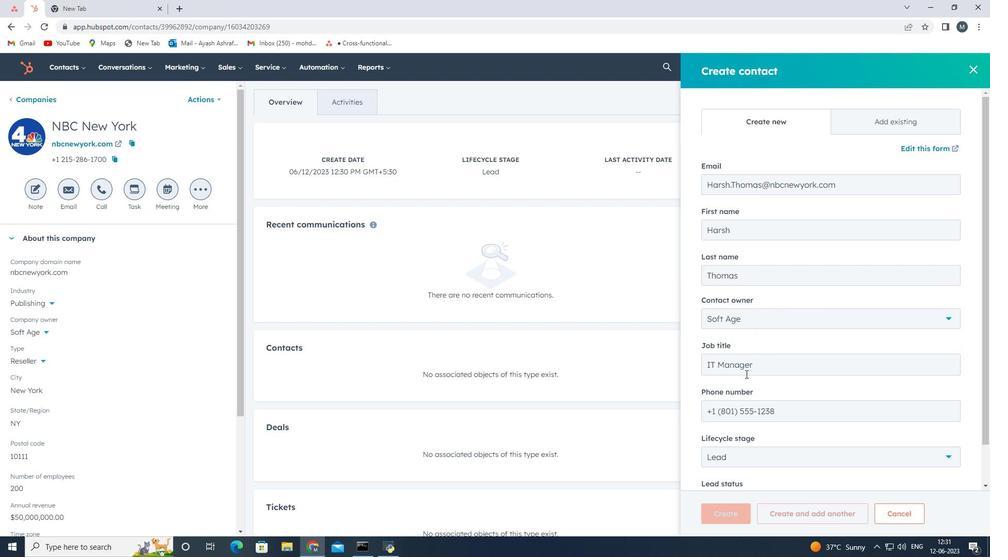 
Action: Mouse scrolled (755, 409) with delta (0, 0)
Screenshot: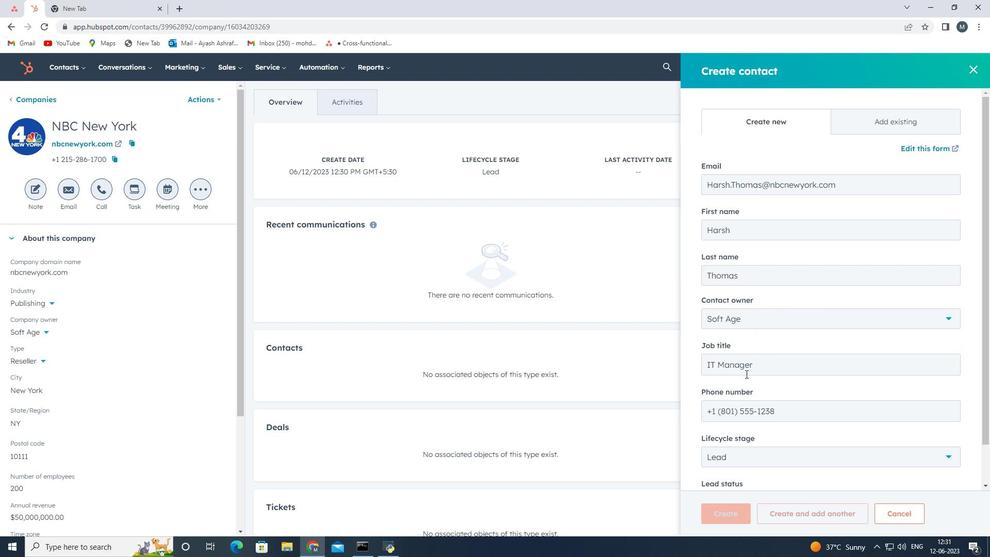 
Action: Mouse moved to (756, 410)
Screenshot: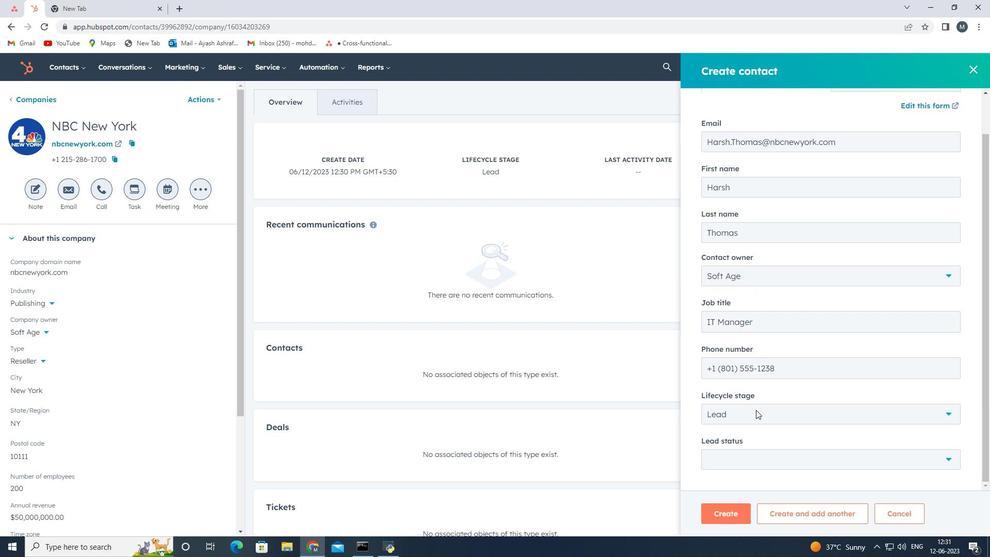 
Action: Mouse pressed left at (756, 410)
Screenshot: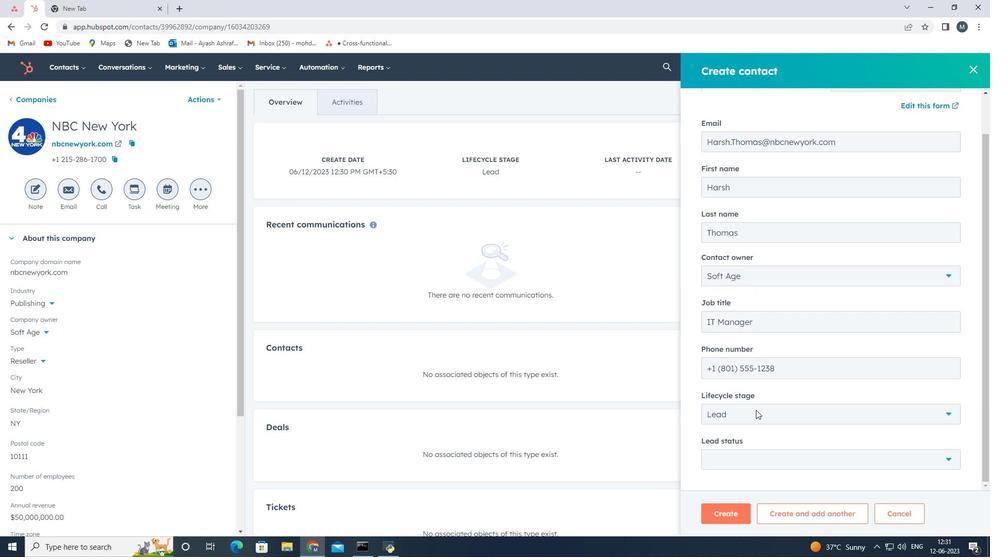 
Action: Mouse moved to (748, 317)
Screenshot: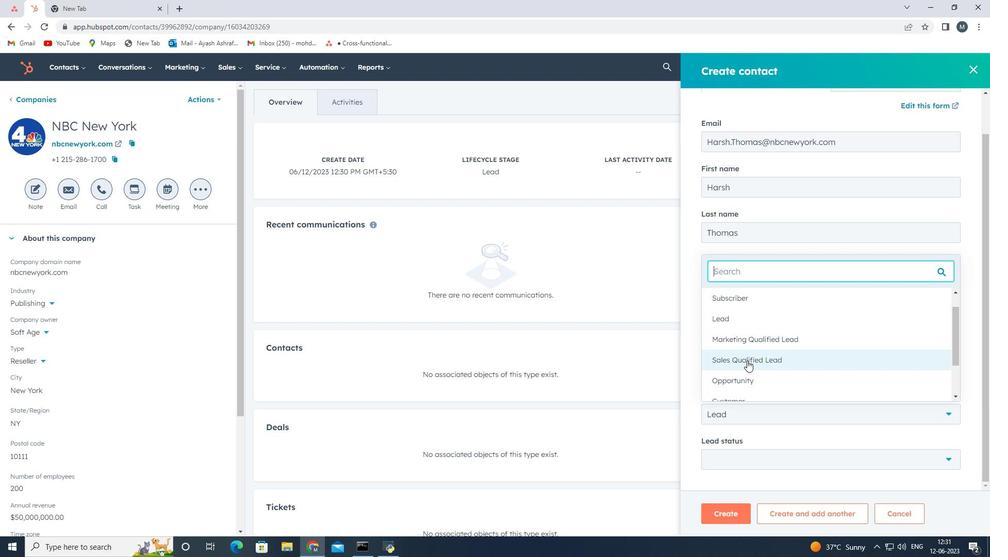 
Action: Mouse pressed left at (748, 317)
Screenshot: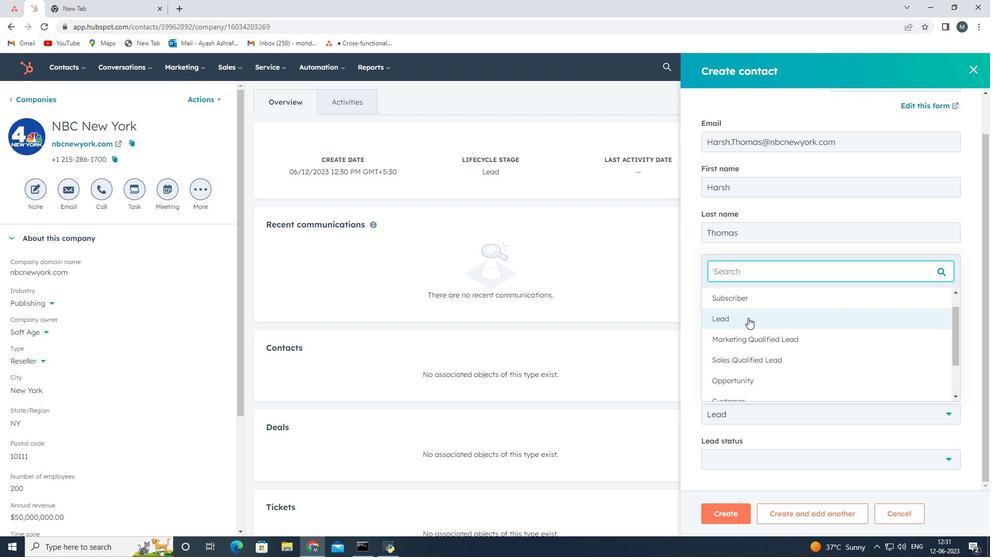 
Action: Mouse moved to (742, 455)
Screenshot: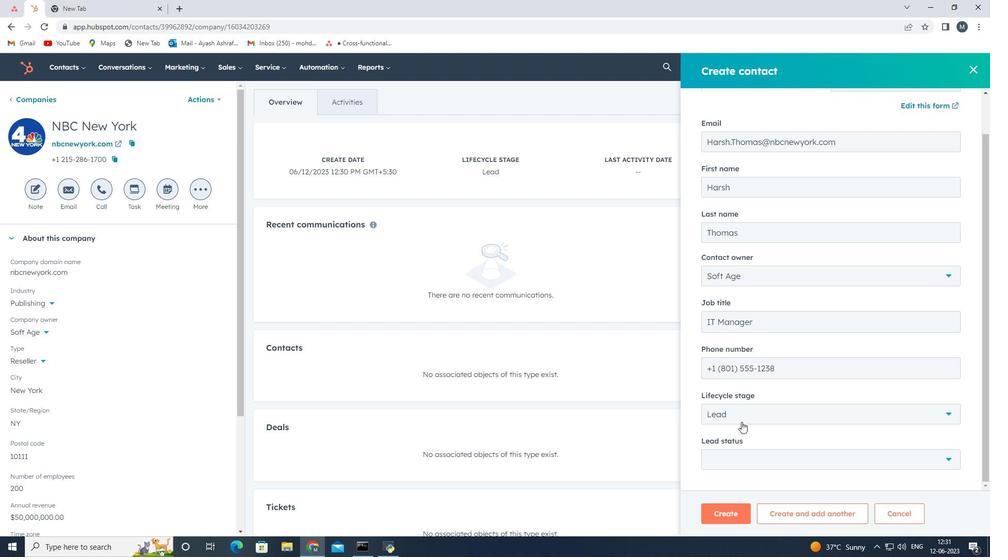 
Action: Mouse pressed left at (742, 455)
Screenshot: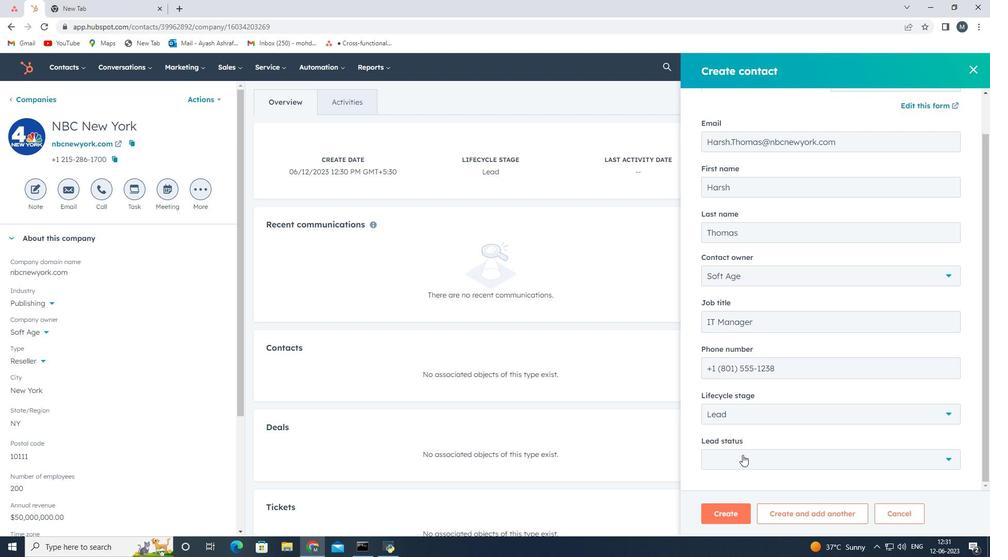 
Action: Mouse moved to (755, 377)
Screenshot: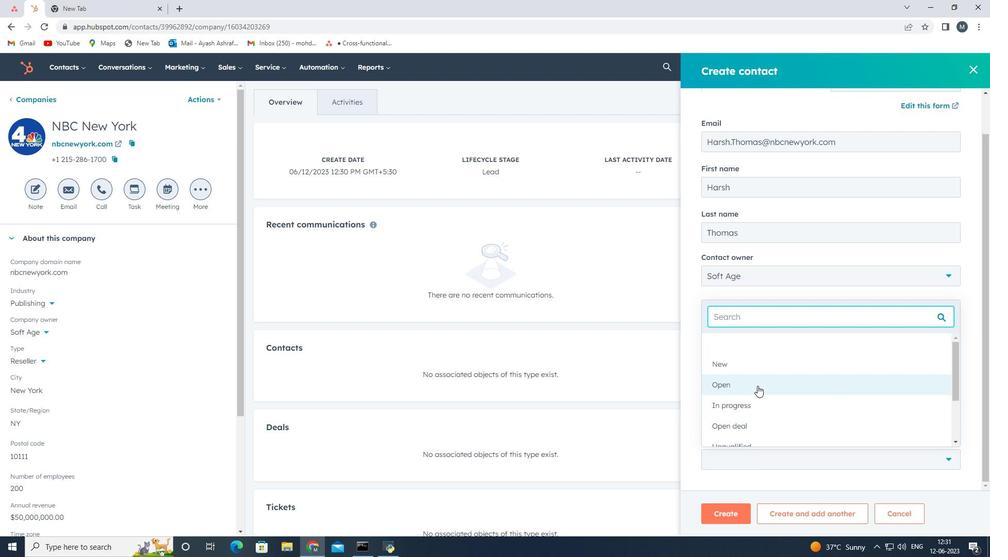 
Action: Mouse pressed left at (755, 377)
Screenshot: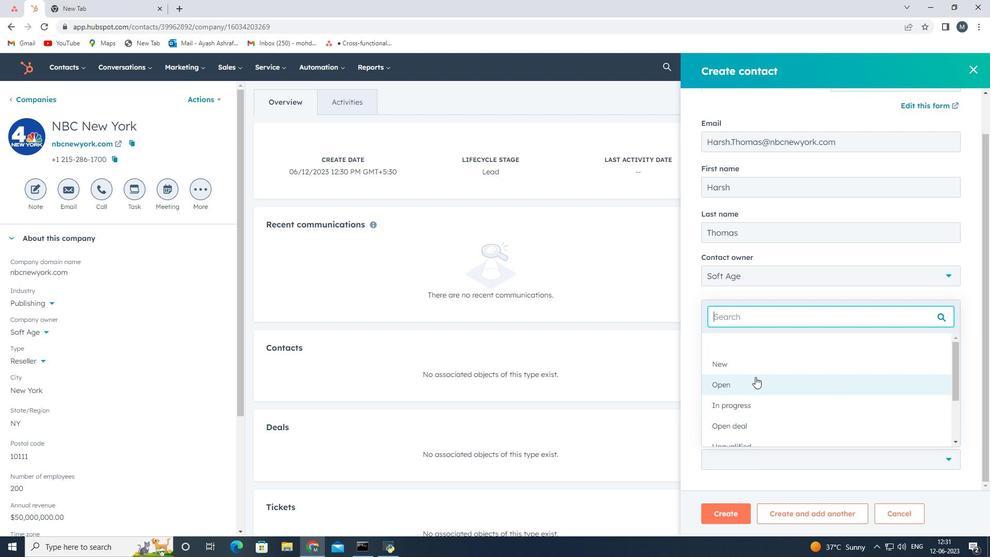 
Action: Mouse moved to (736, 515)
Screenshot: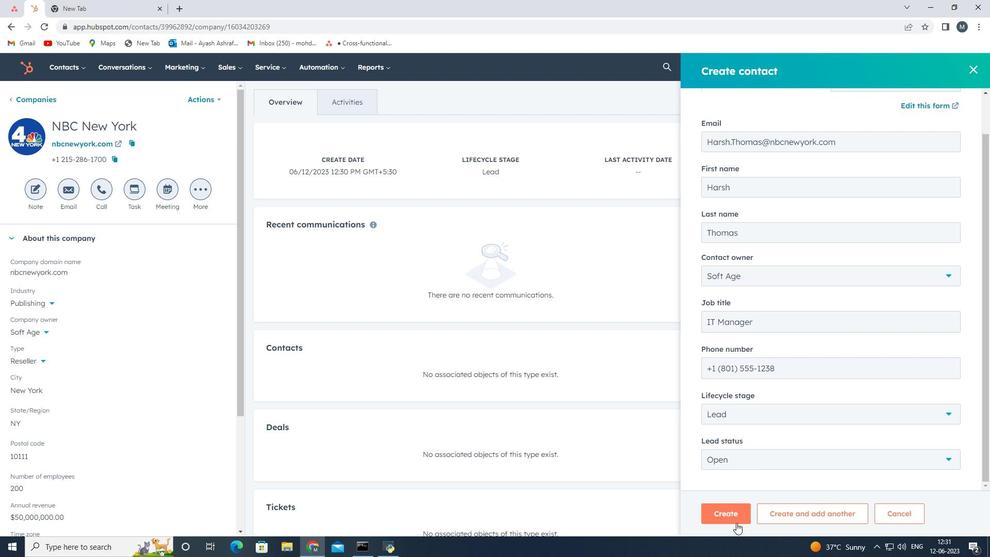 
Action: Mouse pressed left at (736, 515)
Screenshot: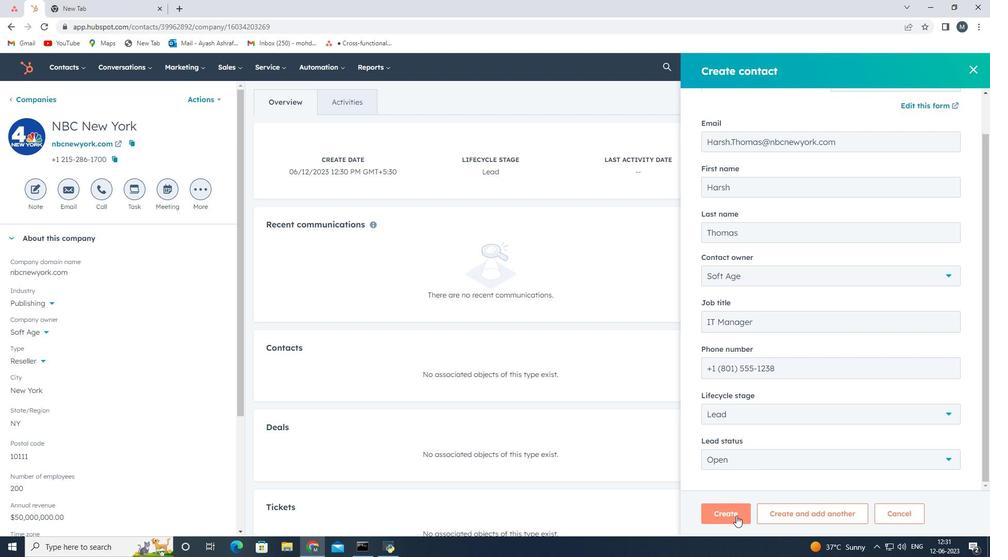 
Action: Mouse moved to (659, 317)
Screenshot: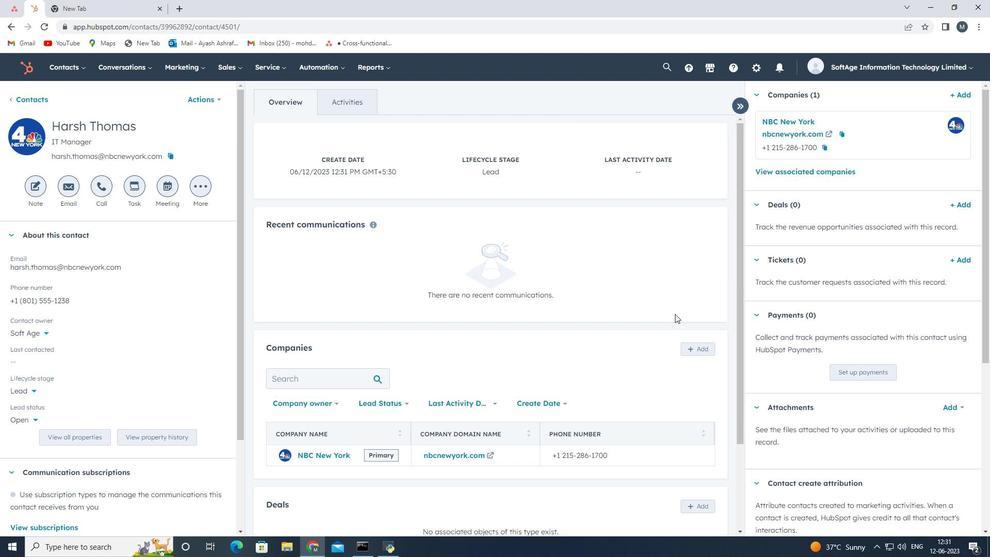 
